 Task: Explore Airbnb accommodation in Tacuarembó, Uruguay from 10th December, 2023 to 16th December, 2023 for 4 adults.4 bedrooms having 4 beds and 4 bathrooms. Property type can be flat. Amenities needed are: wifi, TV, free parkinig on premises, gym, breakfast. Look for 3 properties as per requirement.
Action: Mouse moved to (502, 74)
Screenshot: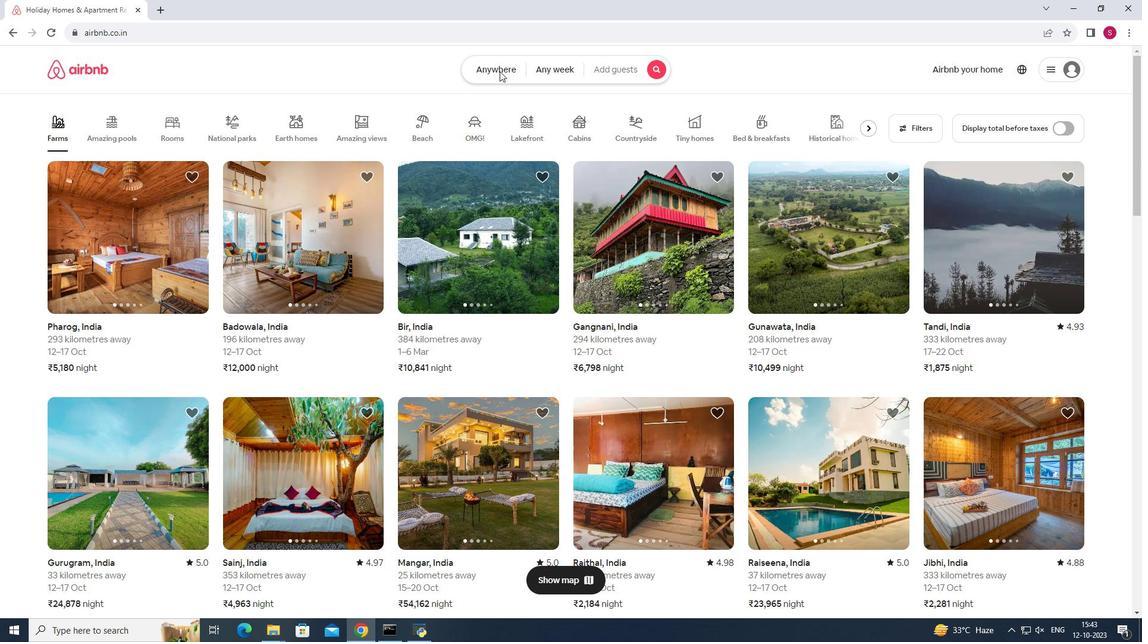 
Action: Mouse pressed left at (502, 74)
Screenshot: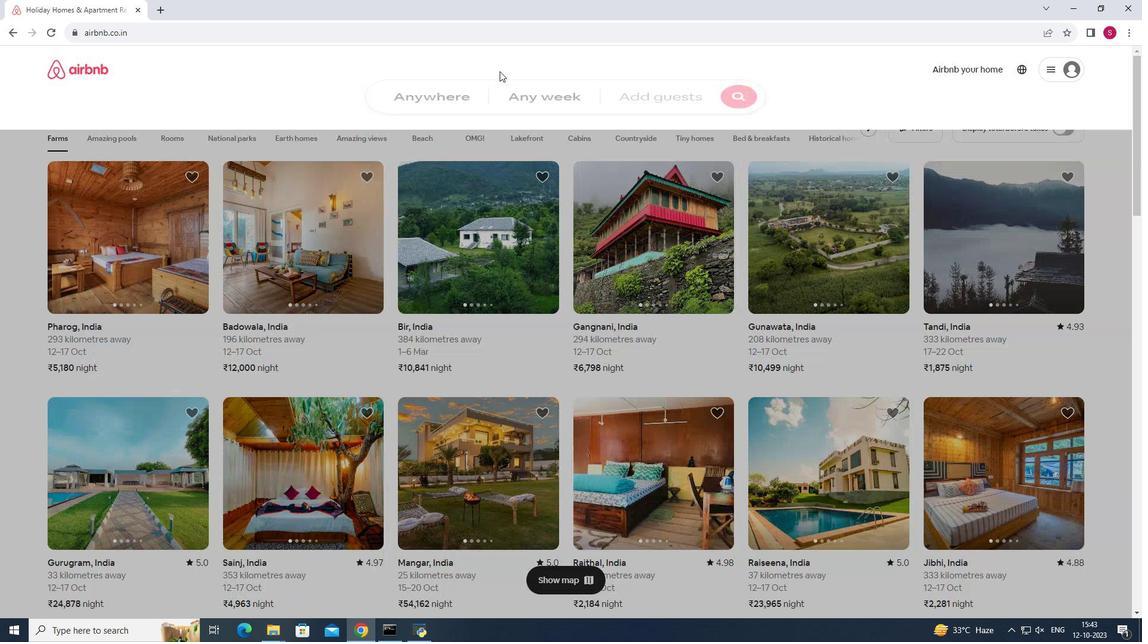 
Action: Mouse moved to (434, 114)
Screenshot: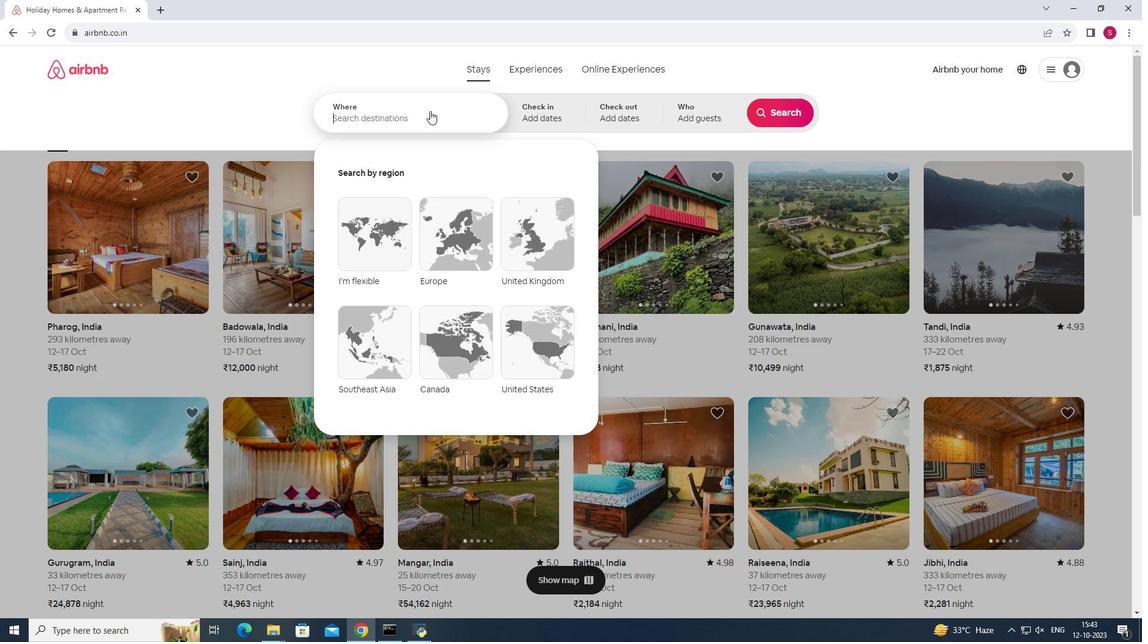 
Action: Mouse pressed left at (434, 114)
Screenshot: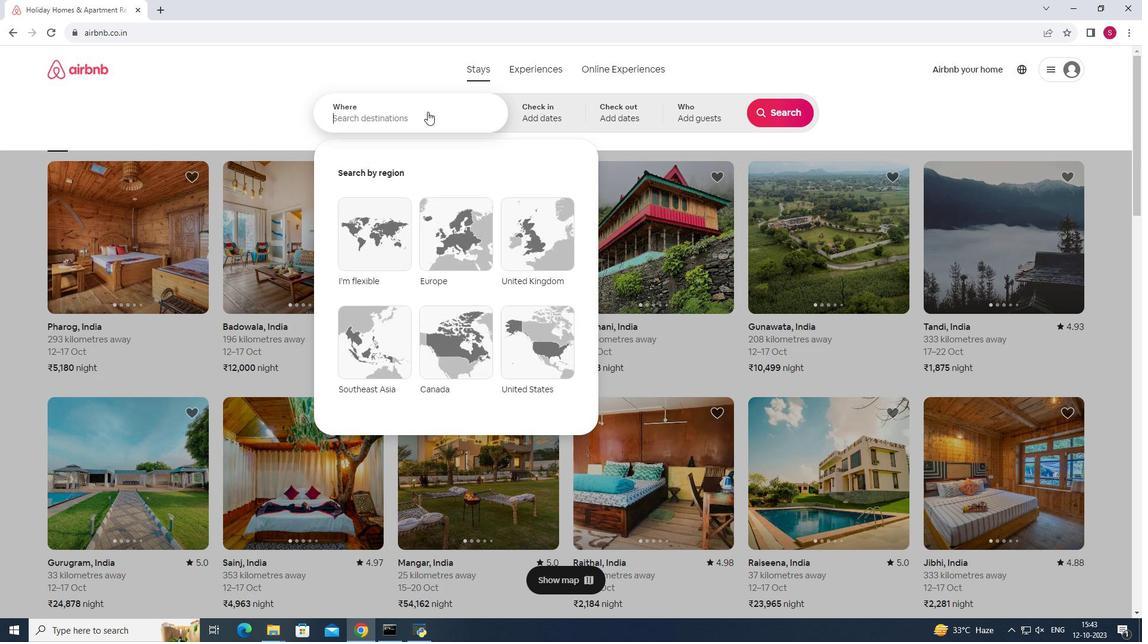 
Action: Mouse moved to (430, 117)
Screenshot: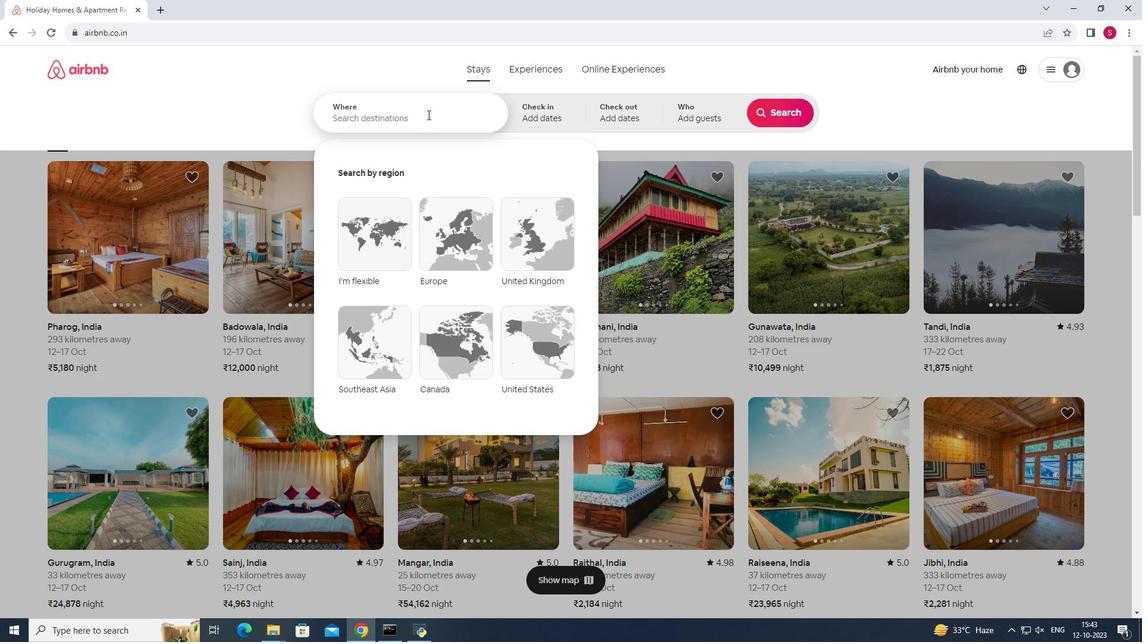 
Action: Key pressed <Key.shift><Key.shift><Key.shift><Key.shift><Key.shift><Key.shift><Key.shift><Key.shift><Key.shift><Key.shift><Key.shift><Key.shift><Key.shift><Key.shift><Key.shift><Key.shift><Key.shift><Key.shift><Key.shift><Key.shift><Key.shift><Key.shift><Key.shift><Key.shift><Key.shift><Key.shift><Key.shift><Key.shift><Key.shift><Key.shift><Key.shift><Key.shift><Key.shift><Key.shift><Key.shift>Tacuarembo
Screenshot: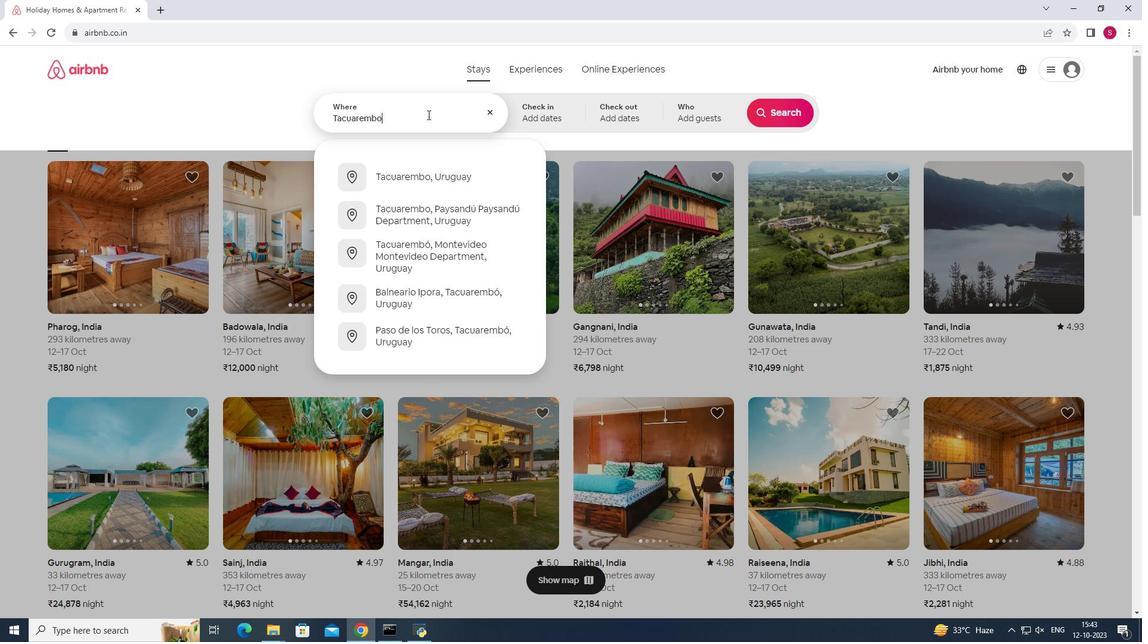 
Action: Mouse moved to (440, 184)
Screenshot: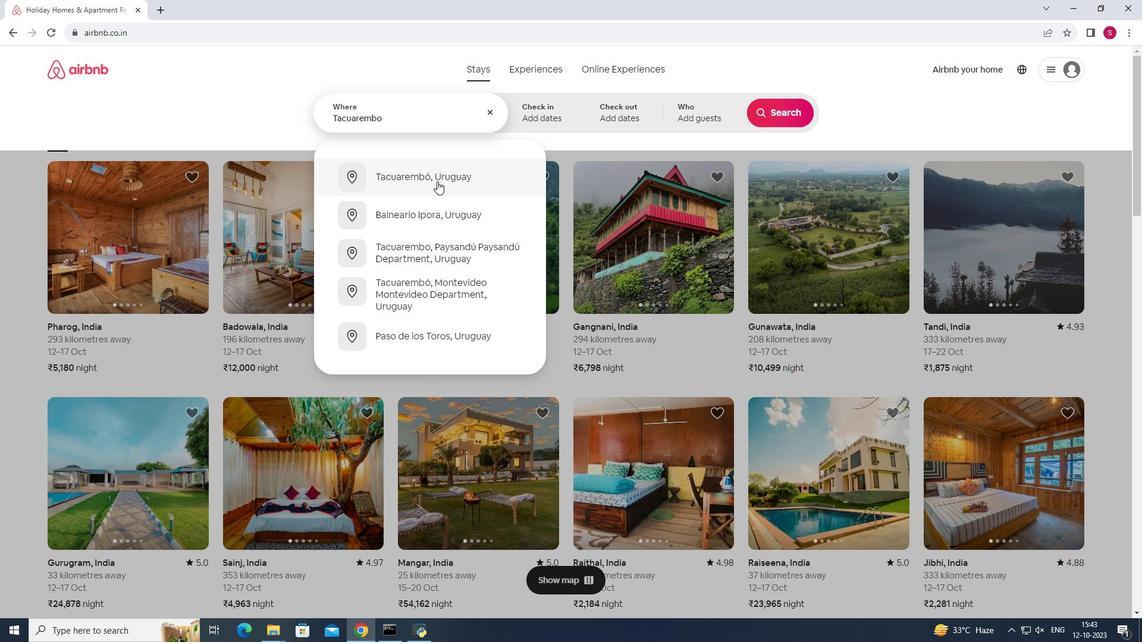 
Action: Mouse pressed left at (440, 184)
Screenshot: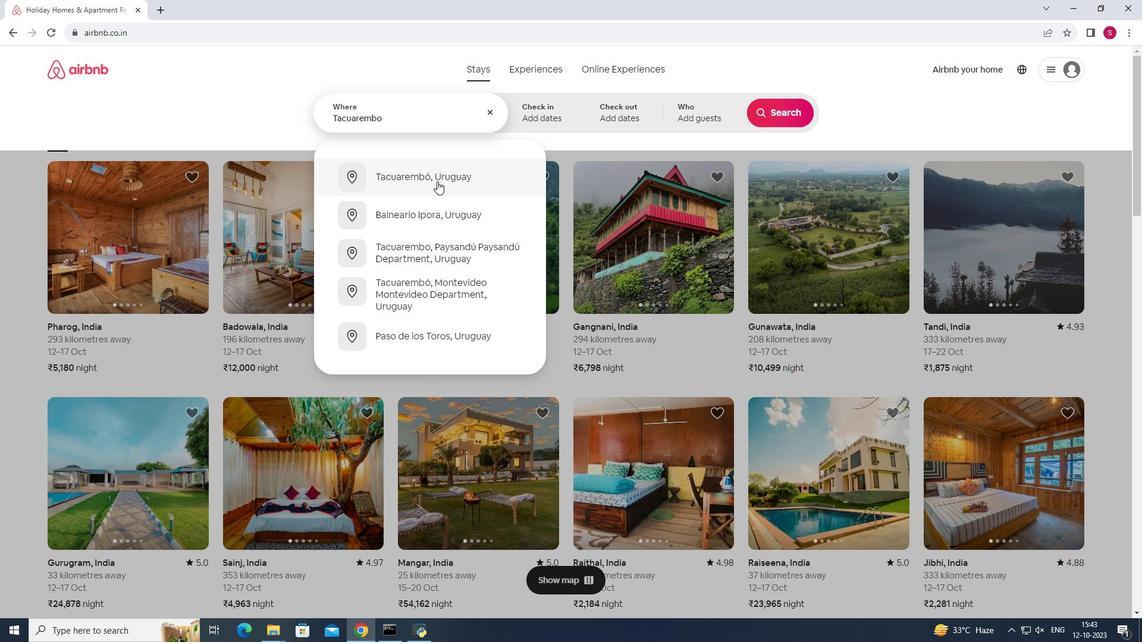 
Action: Mouse moved to (780, 208)
Screenshot: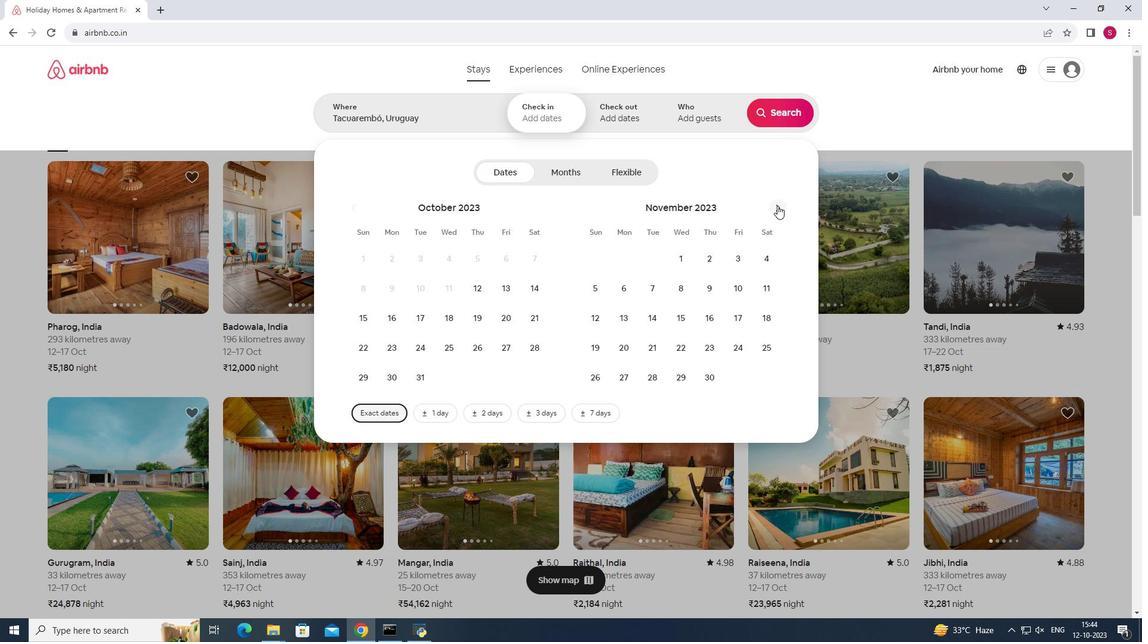
Action: Mouse pressed left at (780, 208)
Screenshot: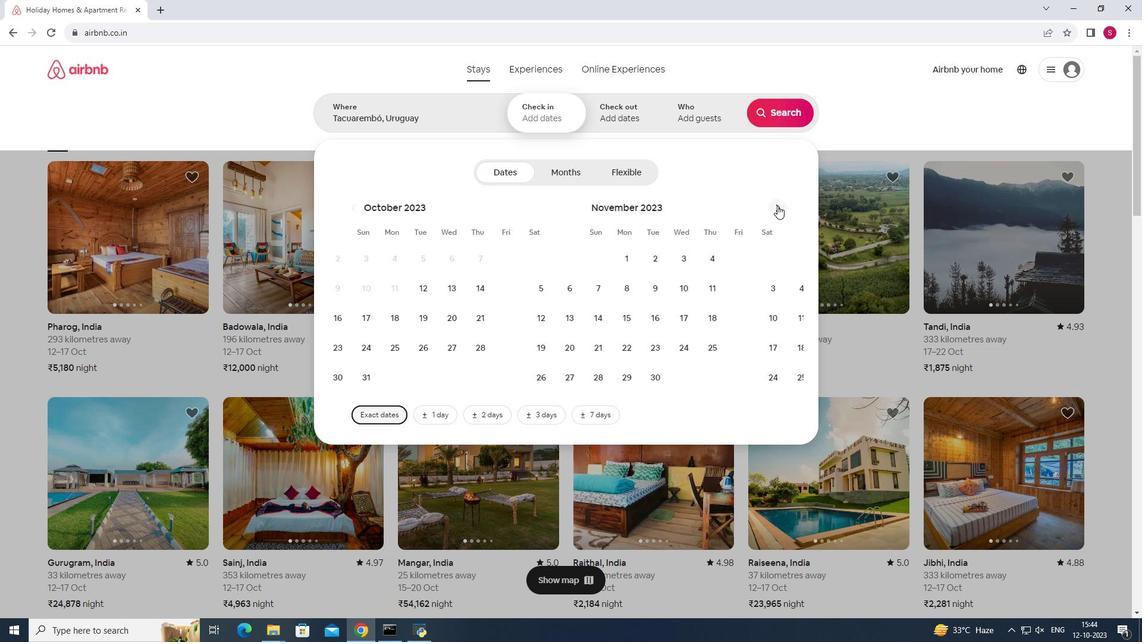 
Action: Mouse moved to (598, 326)
Screenshot: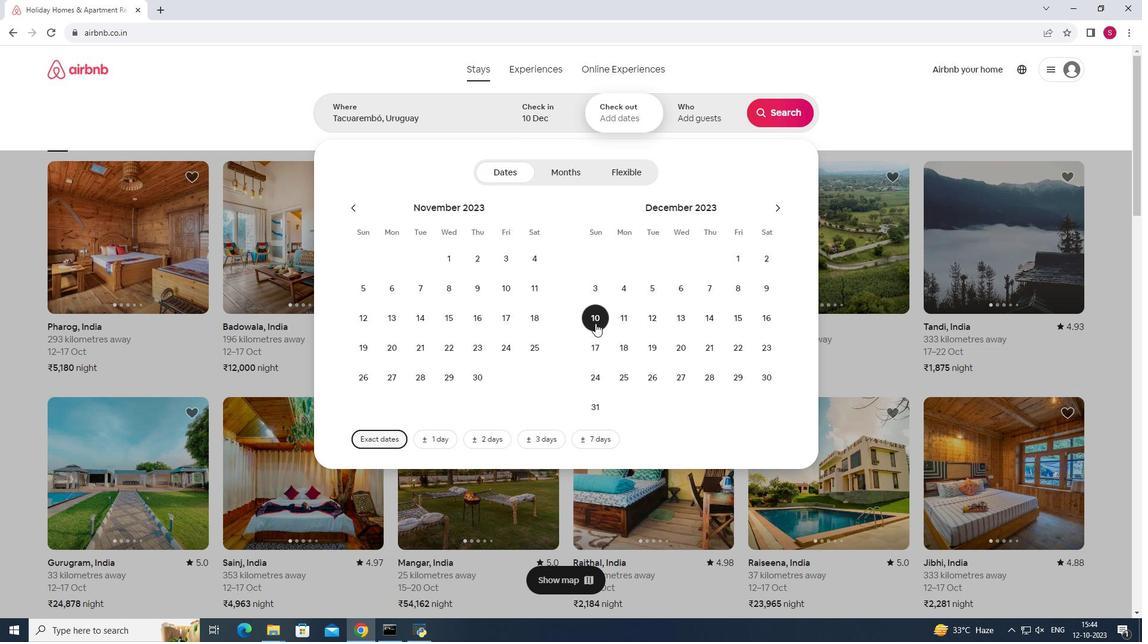 
Action: Mouse pressed left at (598, 326)
Screenshot: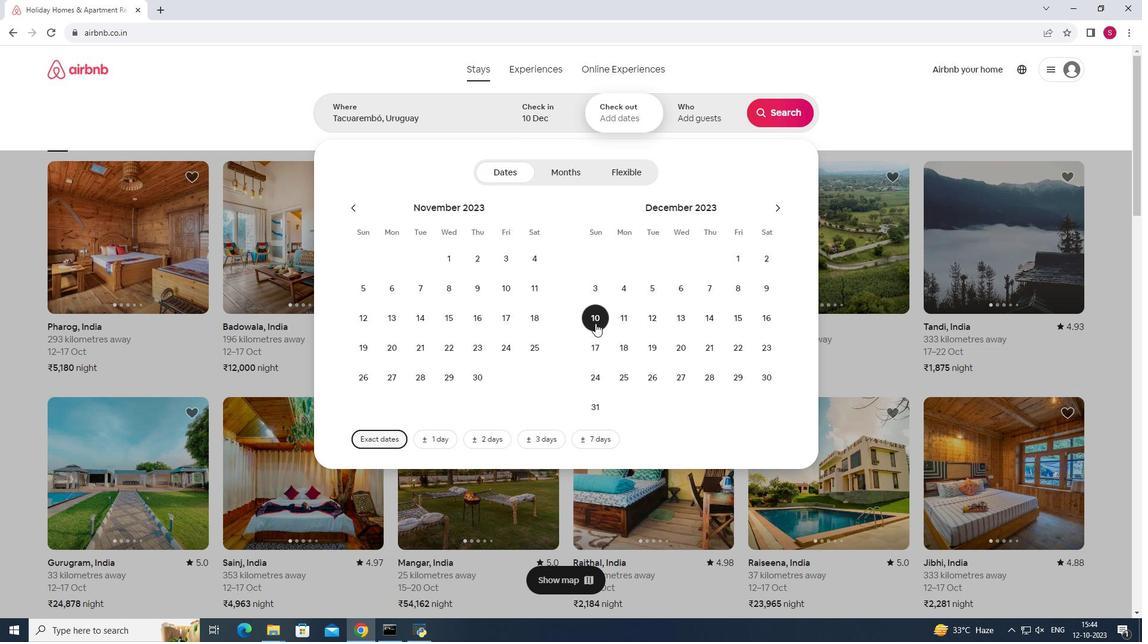 
Action: Mouse moved to (771, 318)
Screenshot: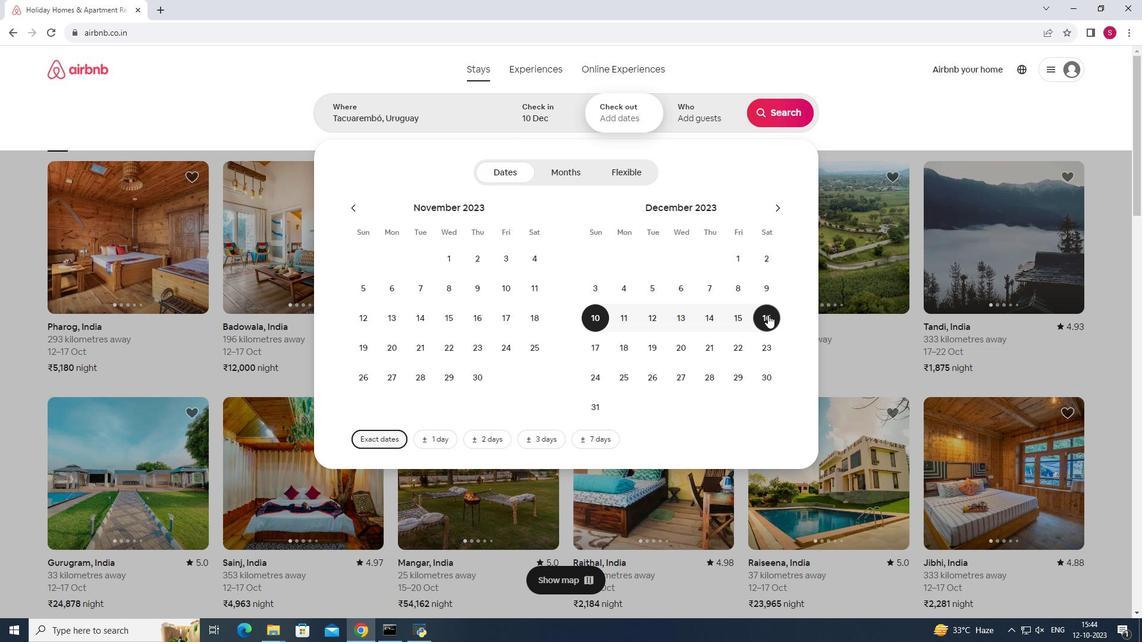 
Action: Mouse pressed left at (771, 318)
Screenshot: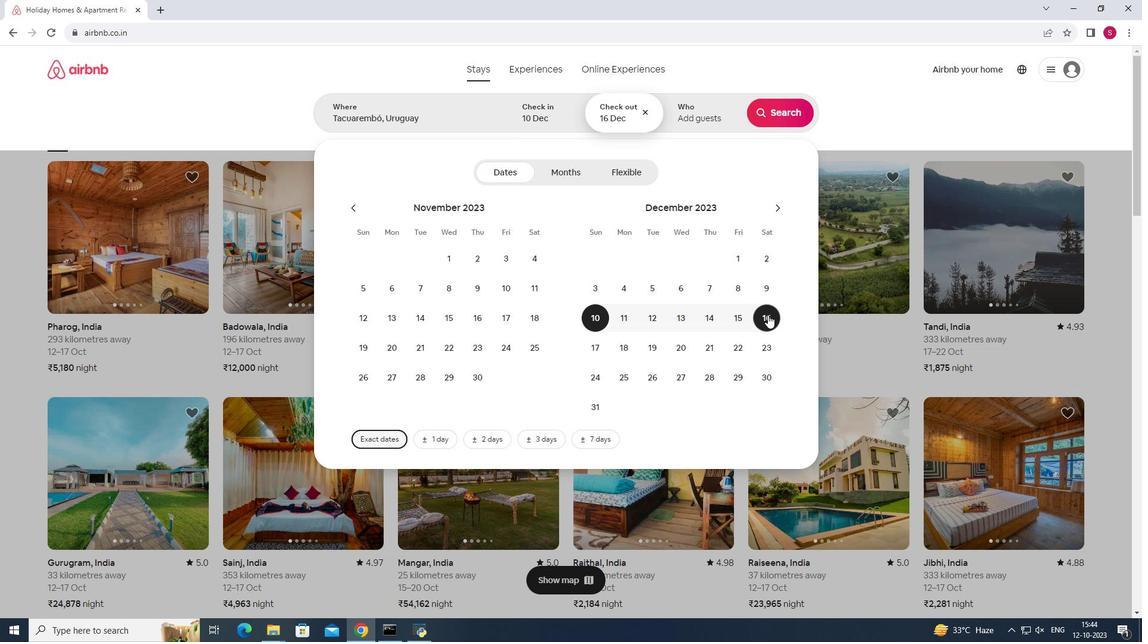 
Action: Mouse moved to (699, 108)
Screenshot: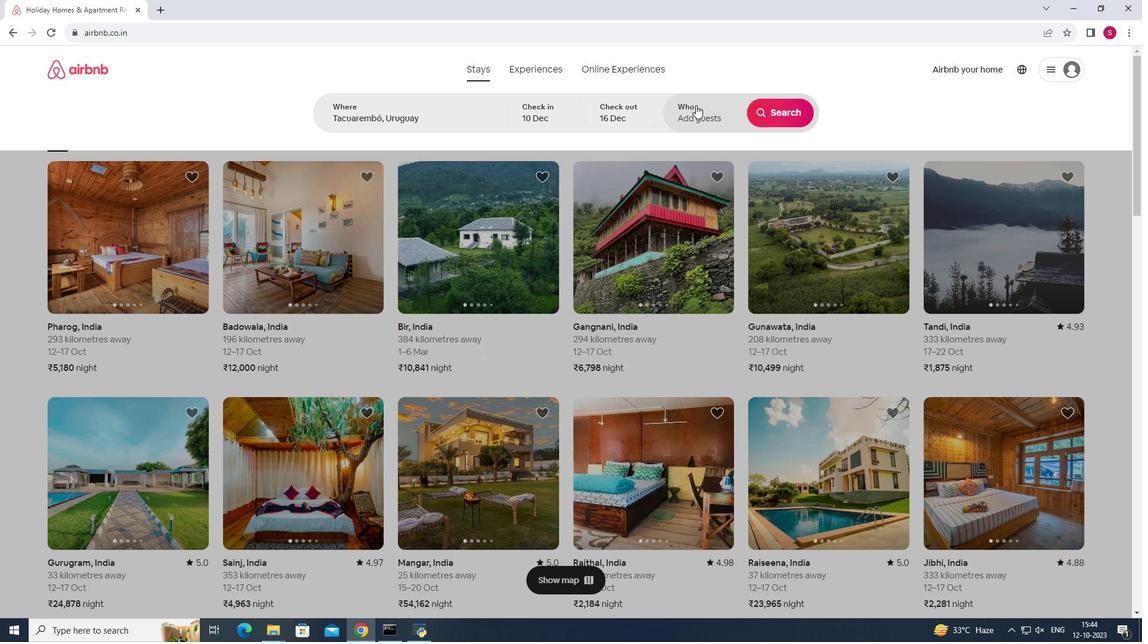 
Action: Mouse pressed left at (699, 108)
Screenshot: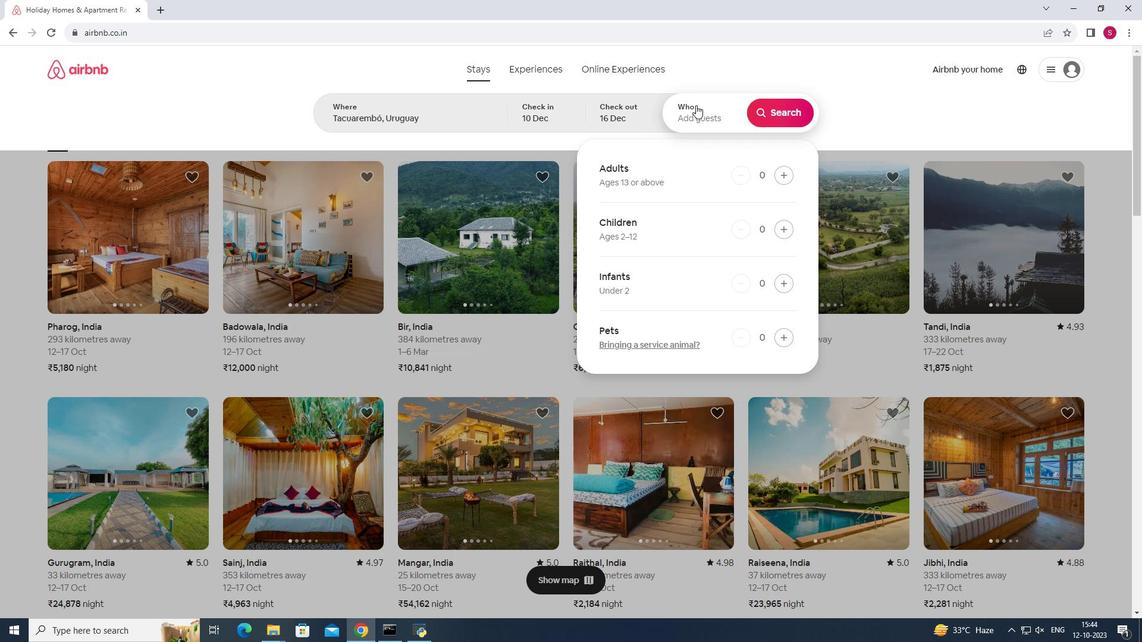 
Action: Mouse moved to (783, 181)
Screenshot: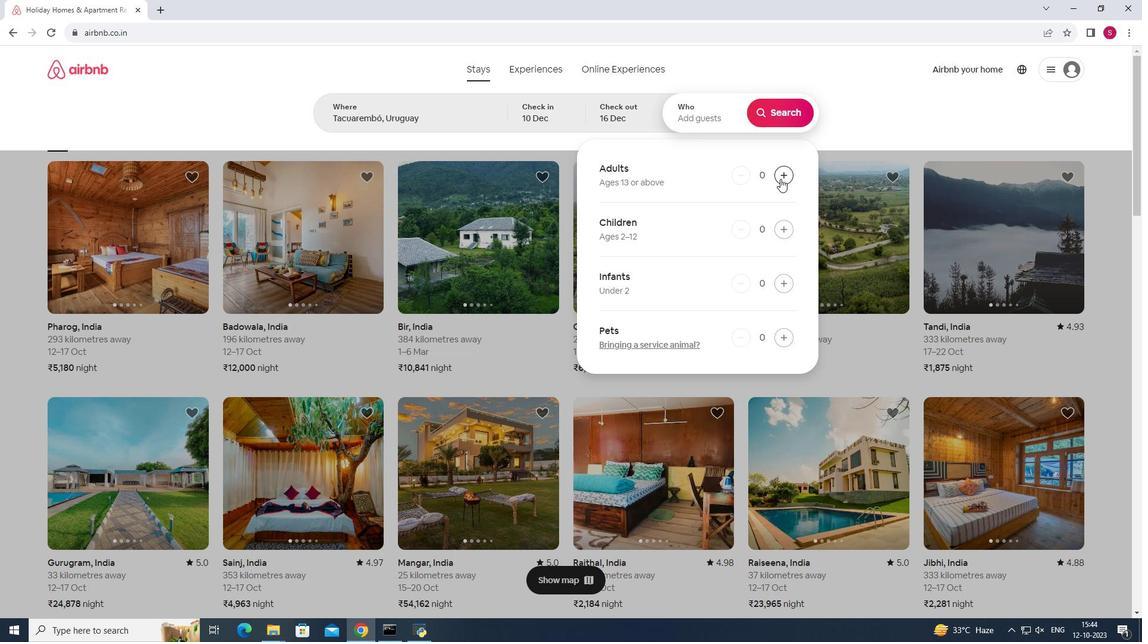 
Action: Mouse pressed left at (783, 181)
Screenshot: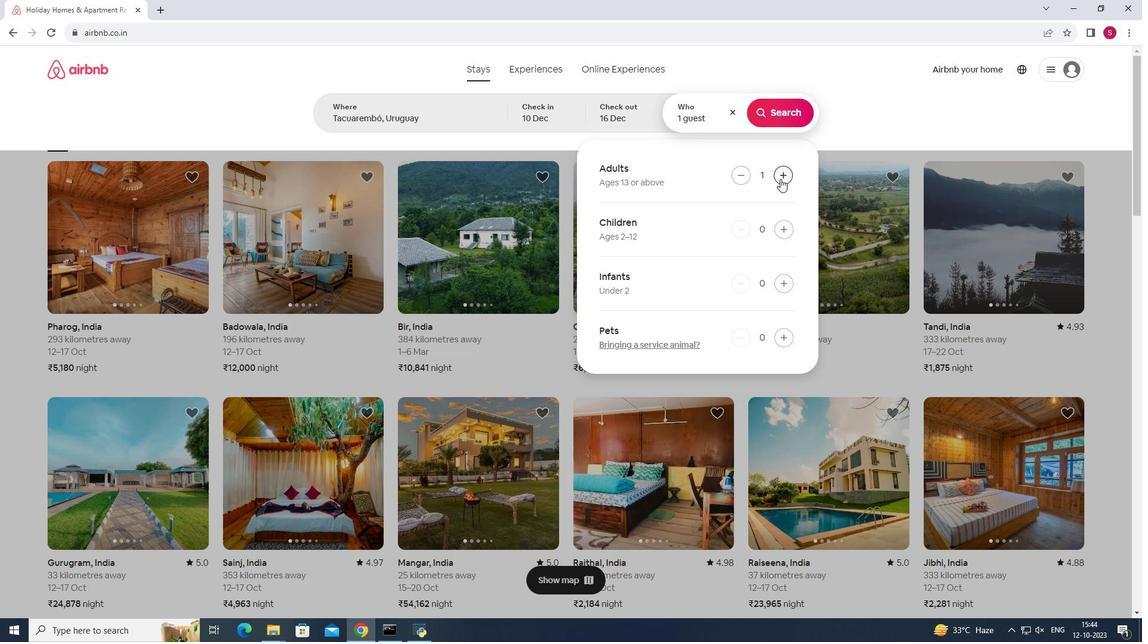 
Action: Mouse moved to (783, 182)
Screenshot: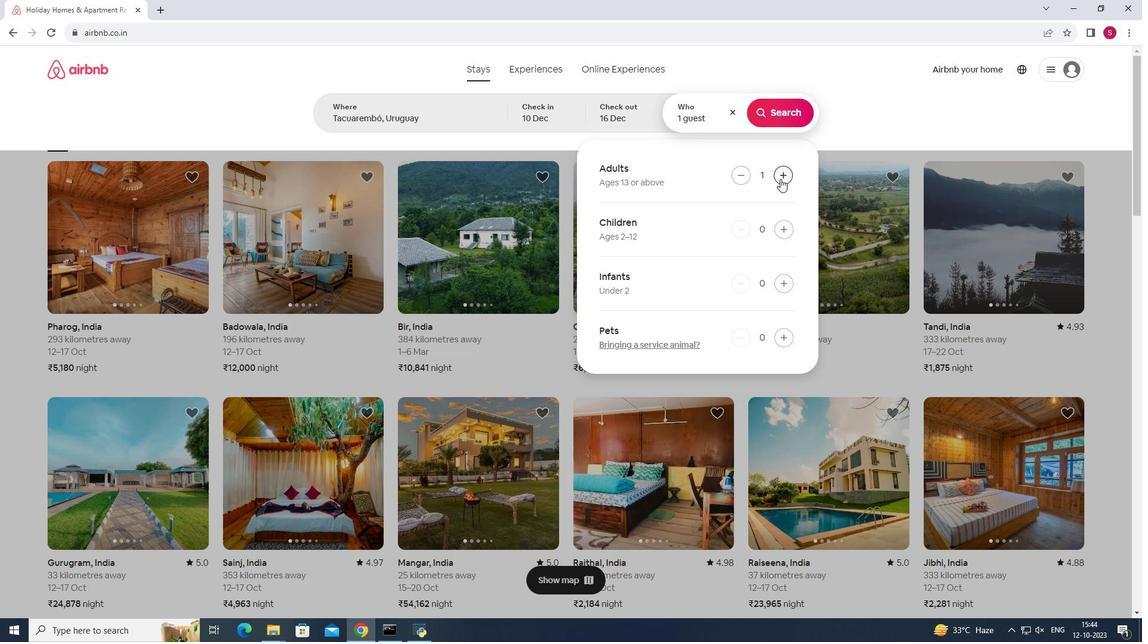 
Action: Mouse pressed left at (783, 182)
Screenshot: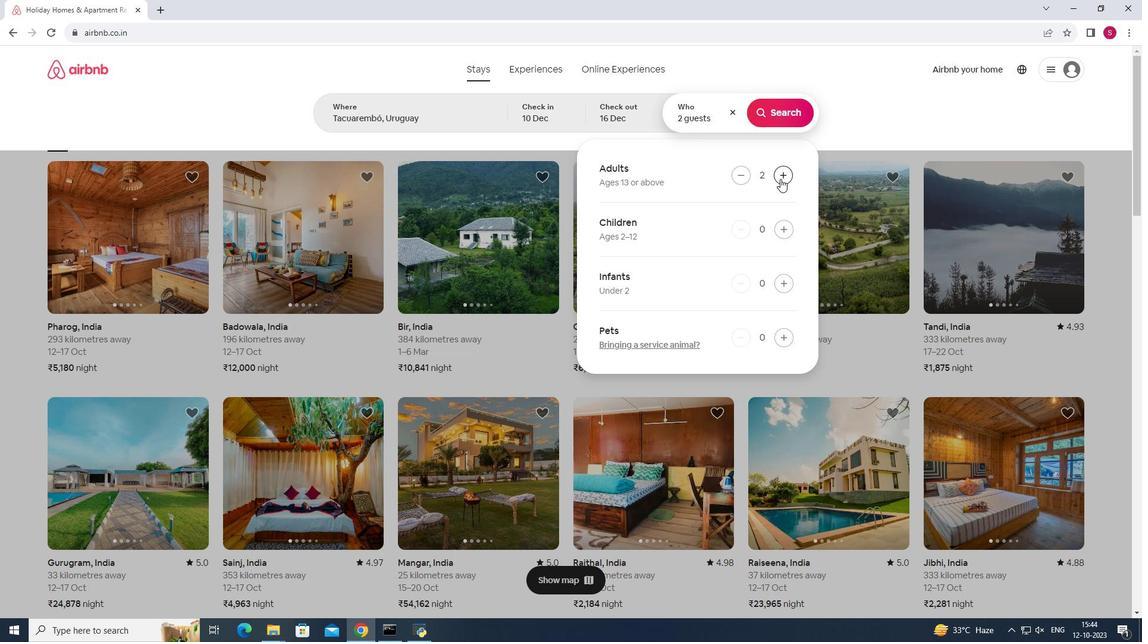 
Action: Mouse pressed left at (783, 182)
Screenshot: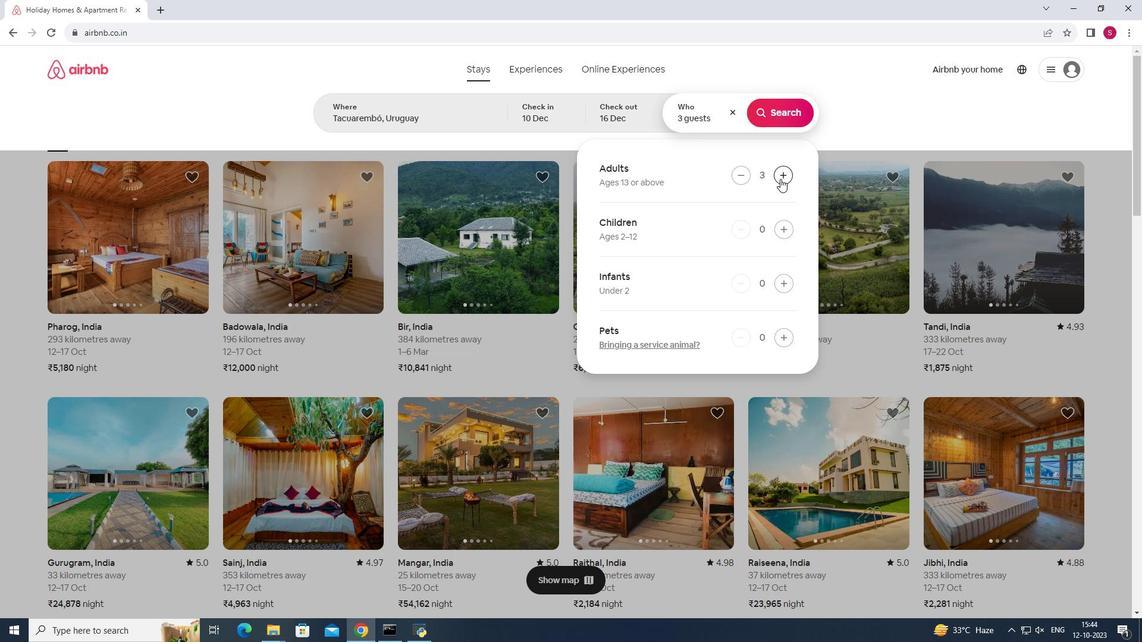 
Action: Mouse pressed left at (783, 182)
Screenshot: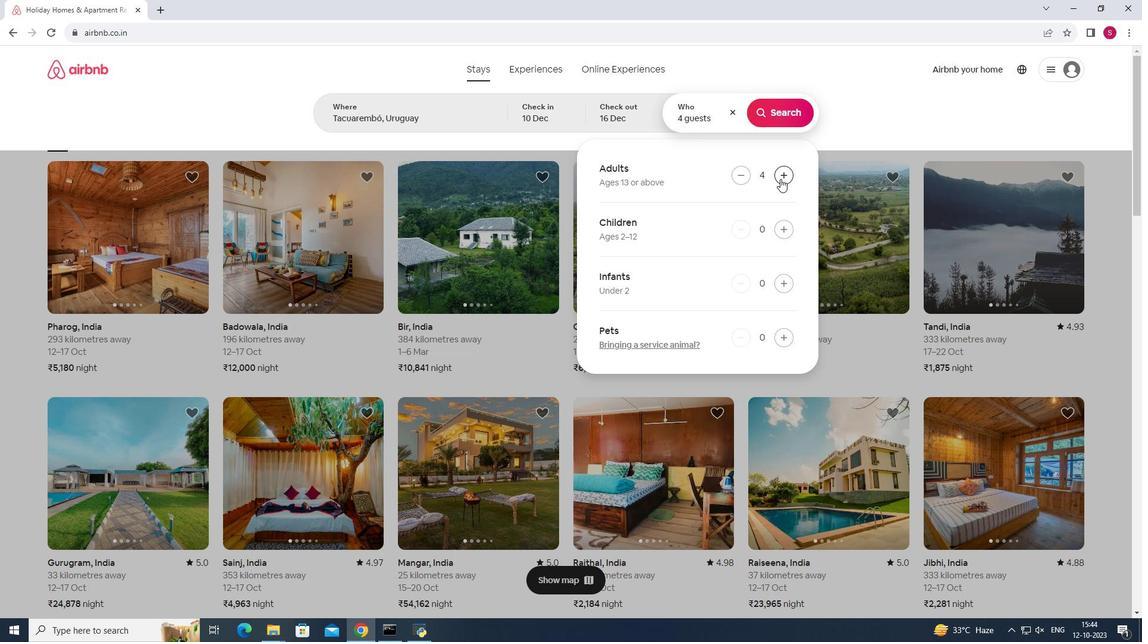 
Action: Mouse moved to (782, 111)
Screenshot: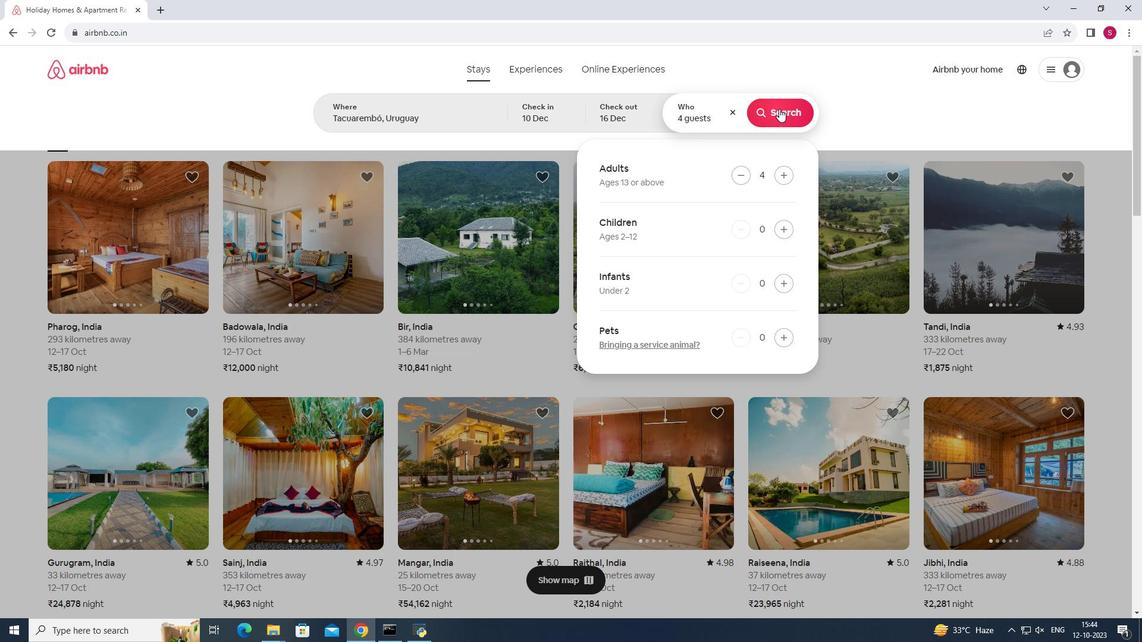 
Action: Mouse pressed left at (782, 111)
Screenshot: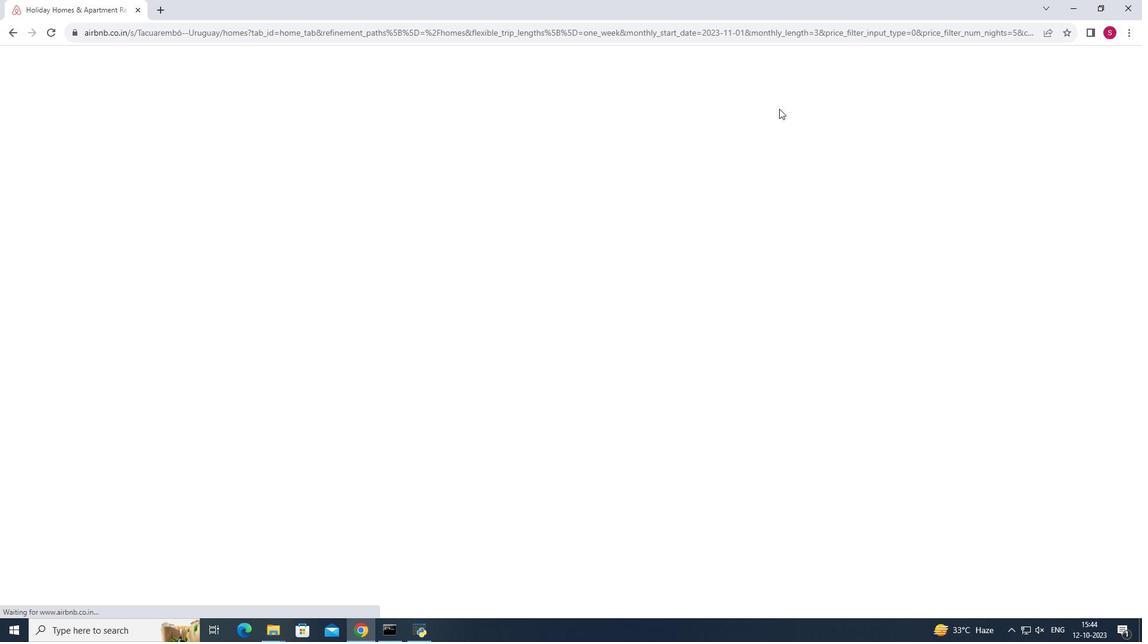 
Action: Mouse moved to (953, 119)
Screenshot: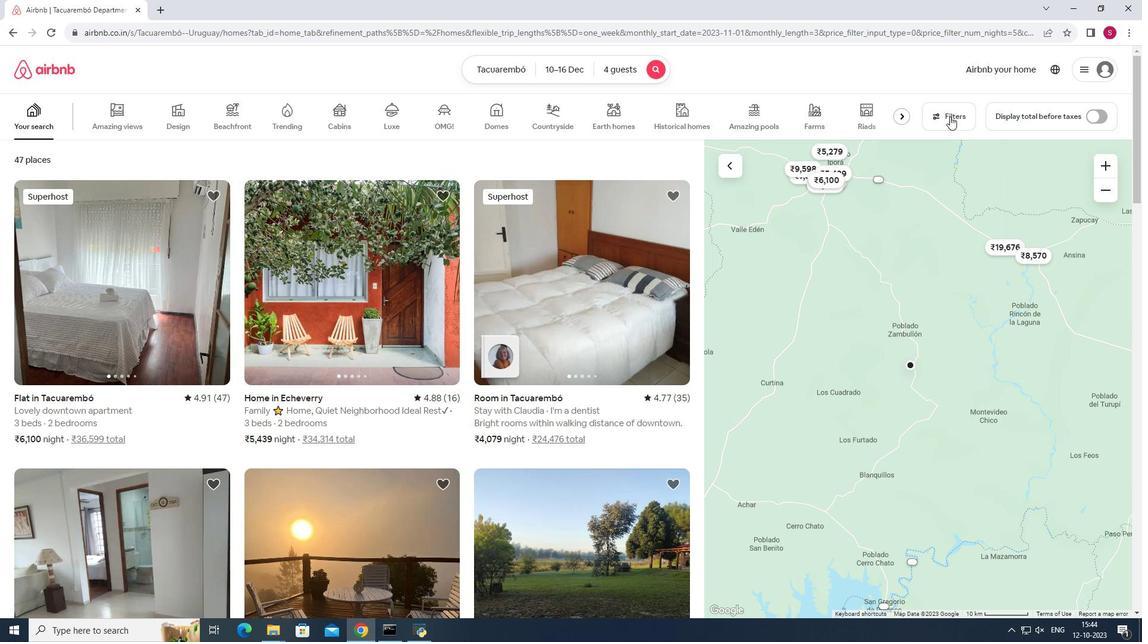 
Action: Mouse pressed left at (953, 119)
Screenshot: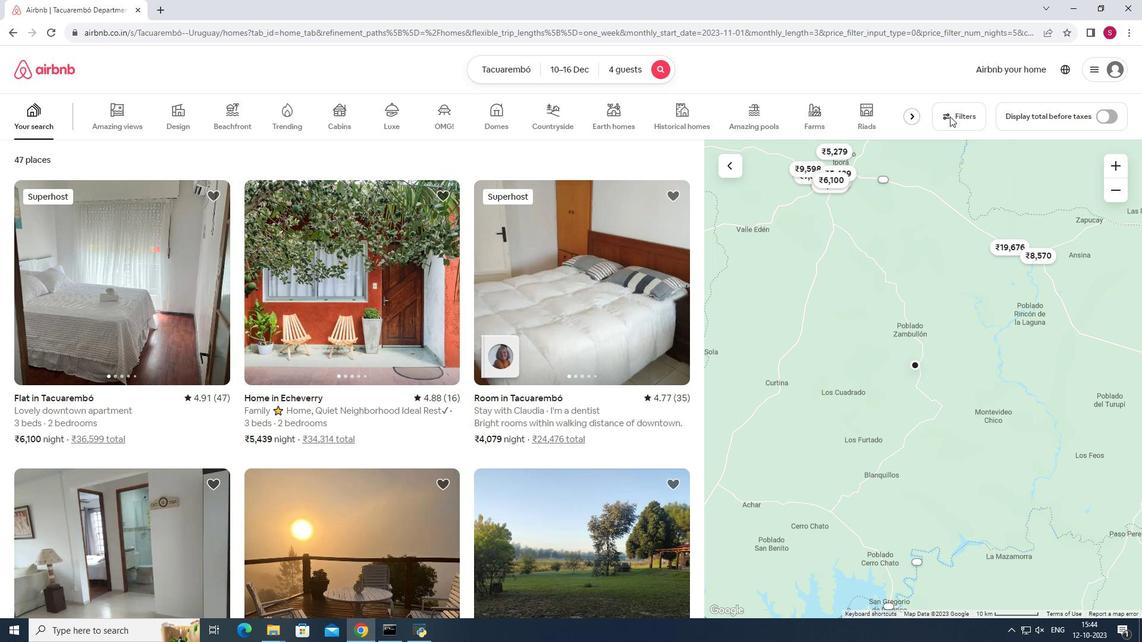 
Action: Mouse moved to (618, 257)
Screenshot: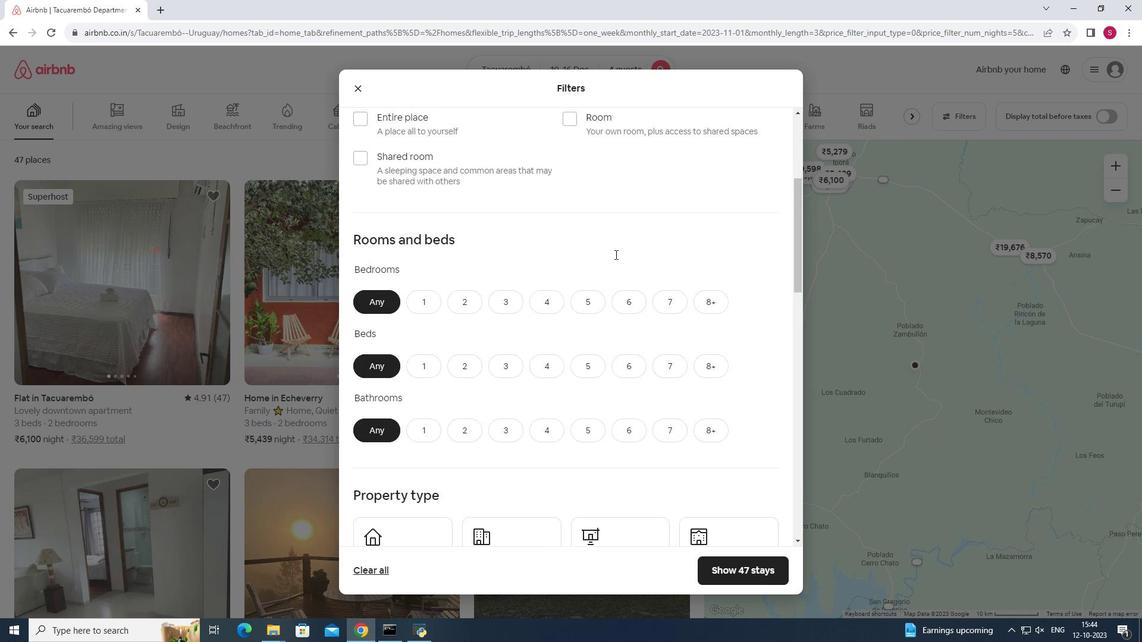 
Action: Mouse scrolled (618, 257) with delta (0, 0)
Screenshot: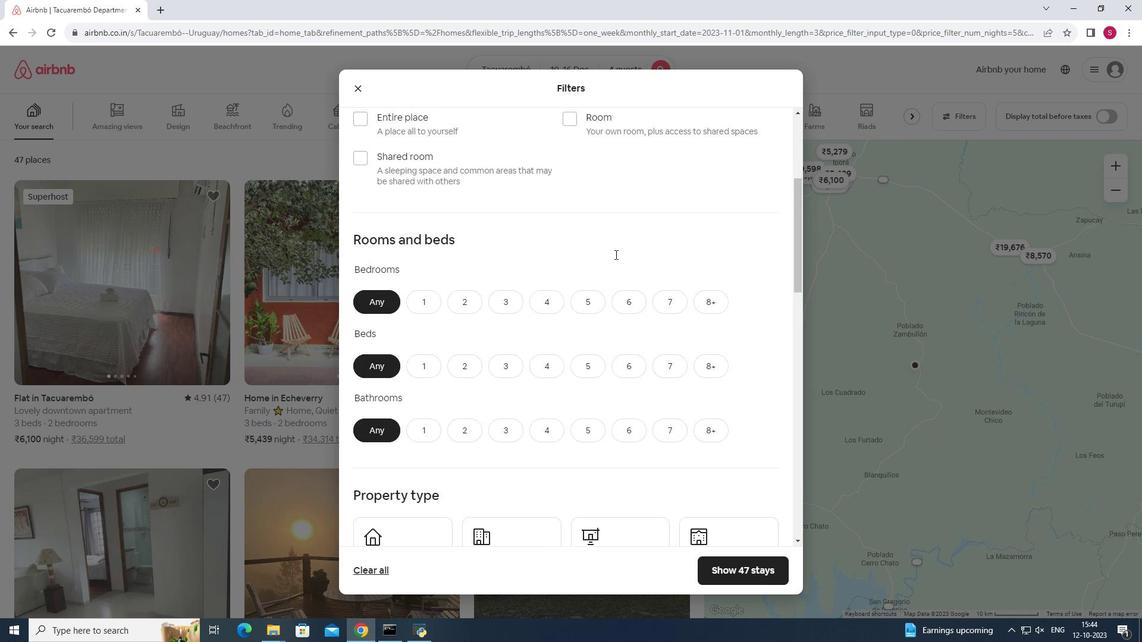 
Action: Mouse scrolled (618, 257) with delta (0, 0)
Screenshot: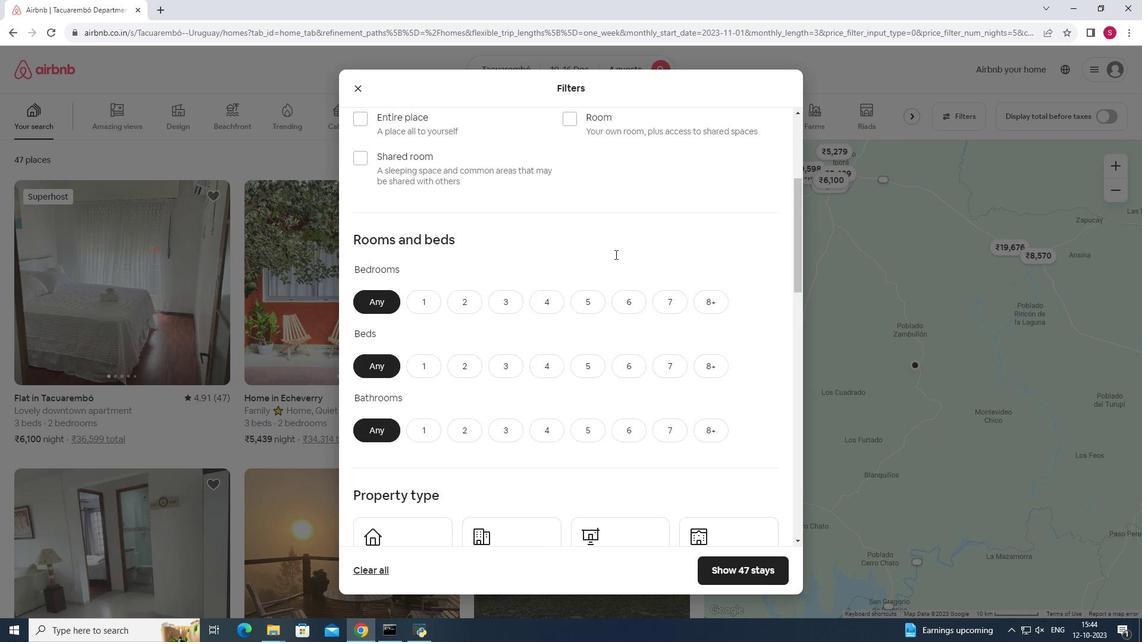 
Action: Mouse scrolled (618, 257) with delta (0, 0)
Screenshot: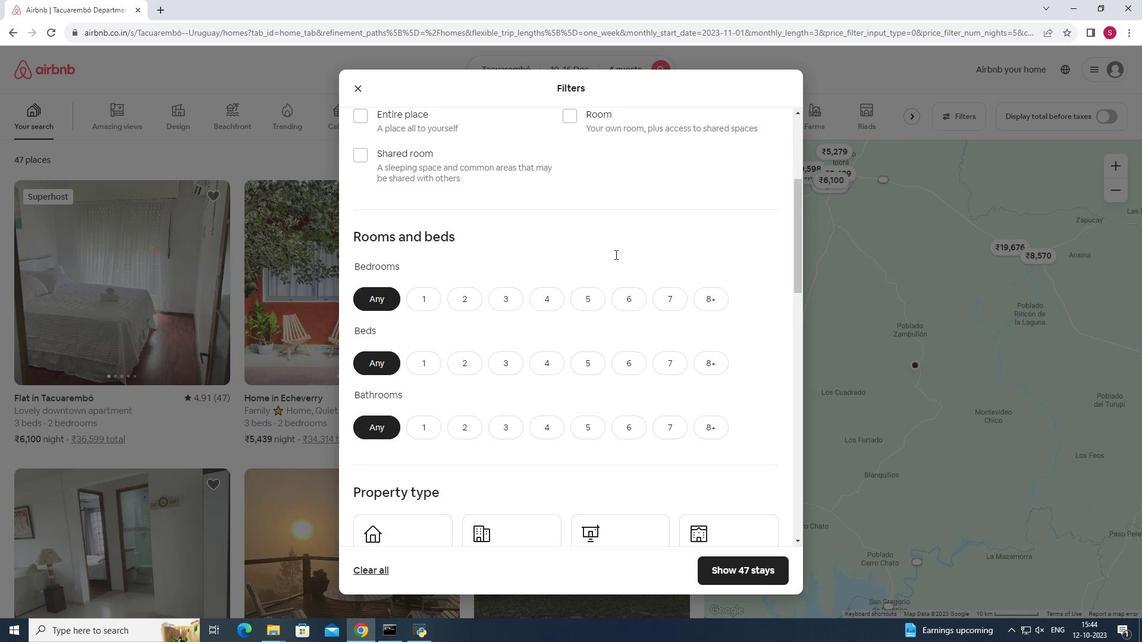 
Action: Mouse scrolled (618, 257) with delta (0, 0)
Screenshot: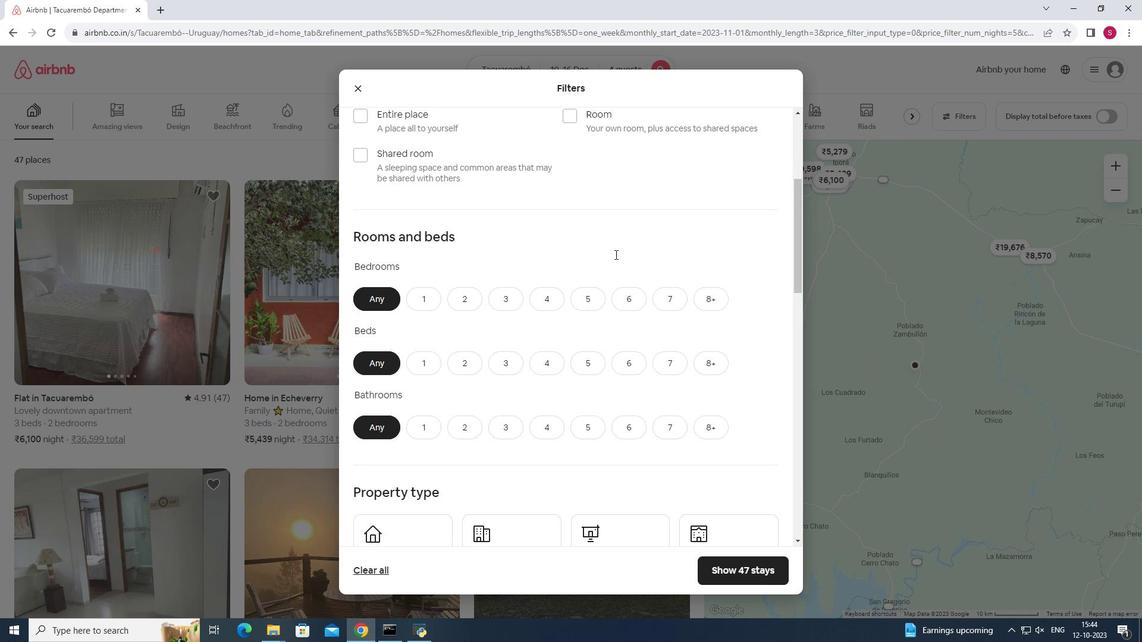 
Action: Mouse moved to (553, 305)
Screenshot: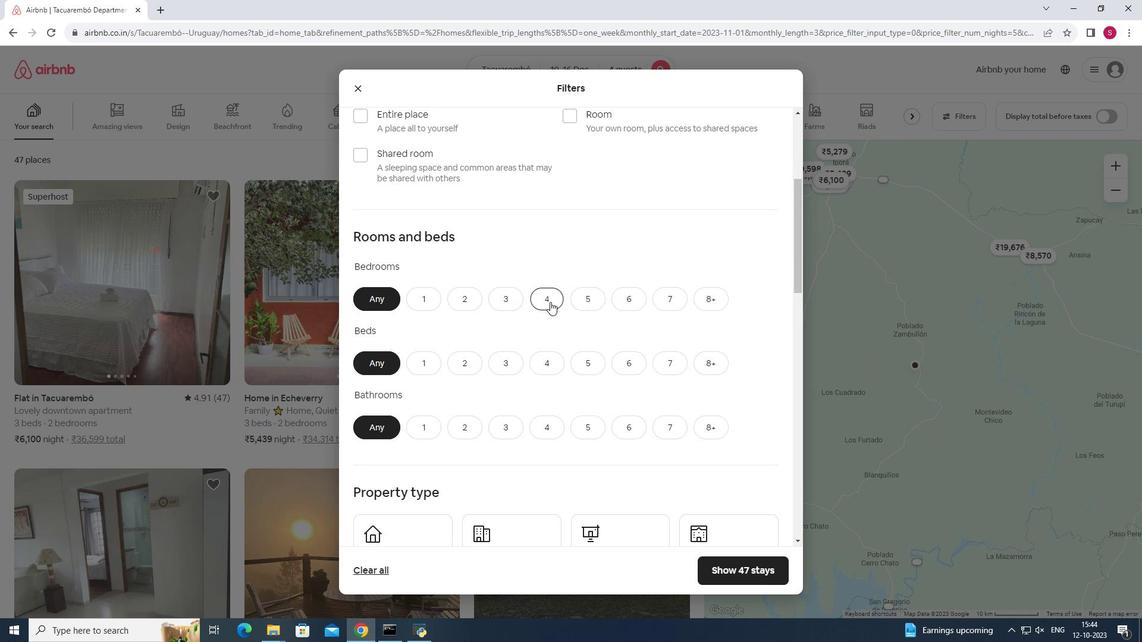 
Action: Mouse pressed left at (553, 305)
Screenshot: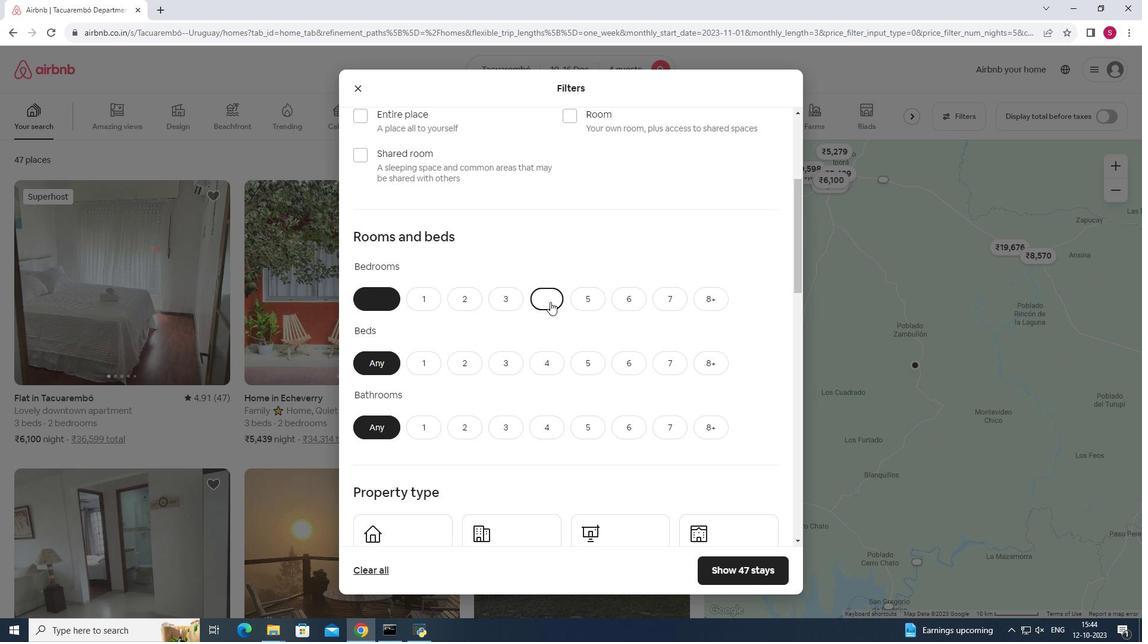 
Action: Mouse moved to (547, 334)
Screenshot: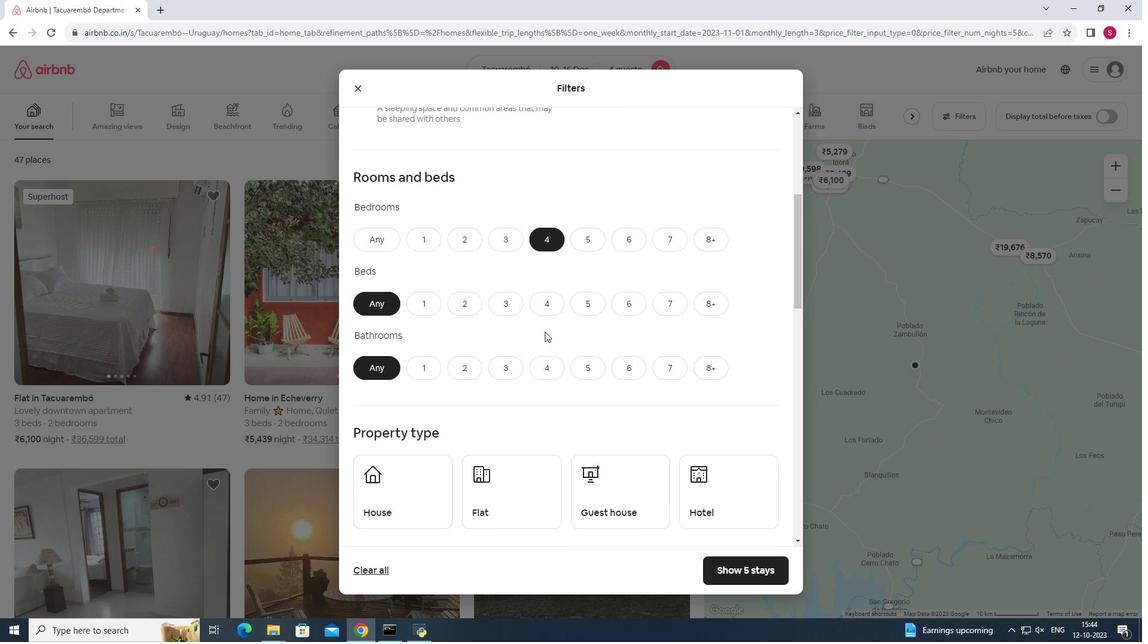 
Action: Mouse scrolled (547, 334) with delta (0, 0)
Screenshot: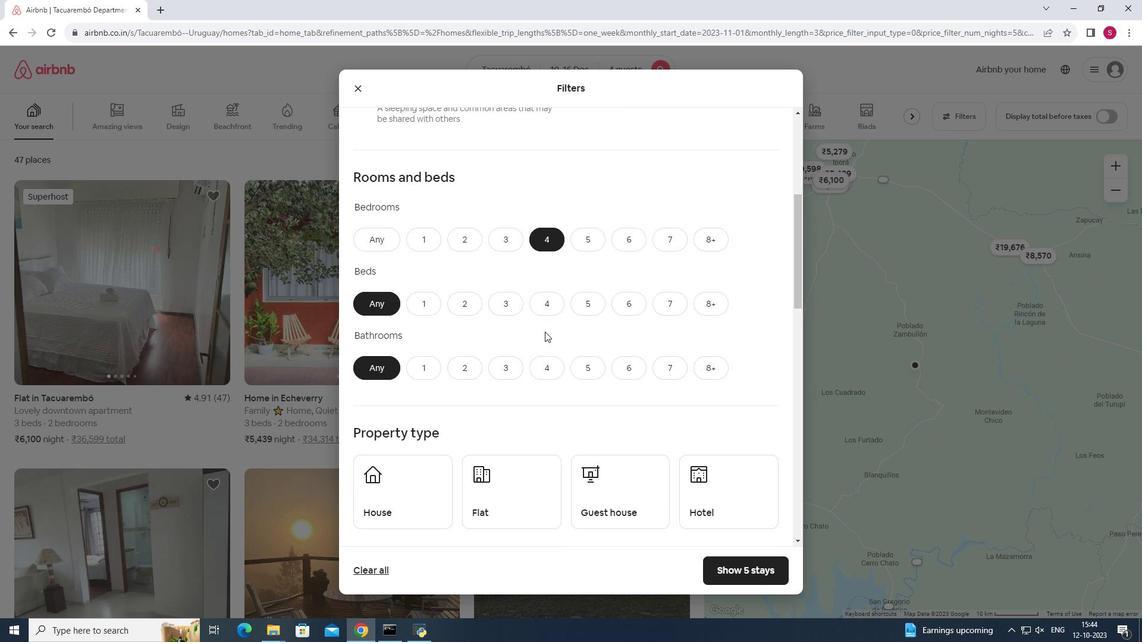 
Action: Mouse moved to (550, 308)
Screenshot: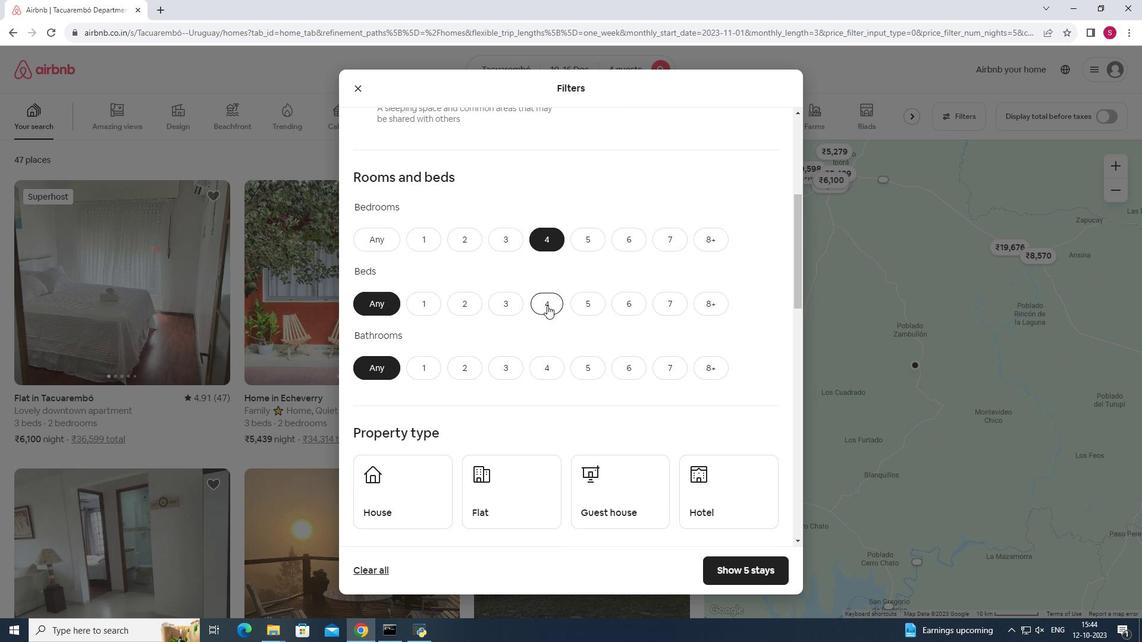 
Action: Mouse pressed left at (550, 308)
Screenshot: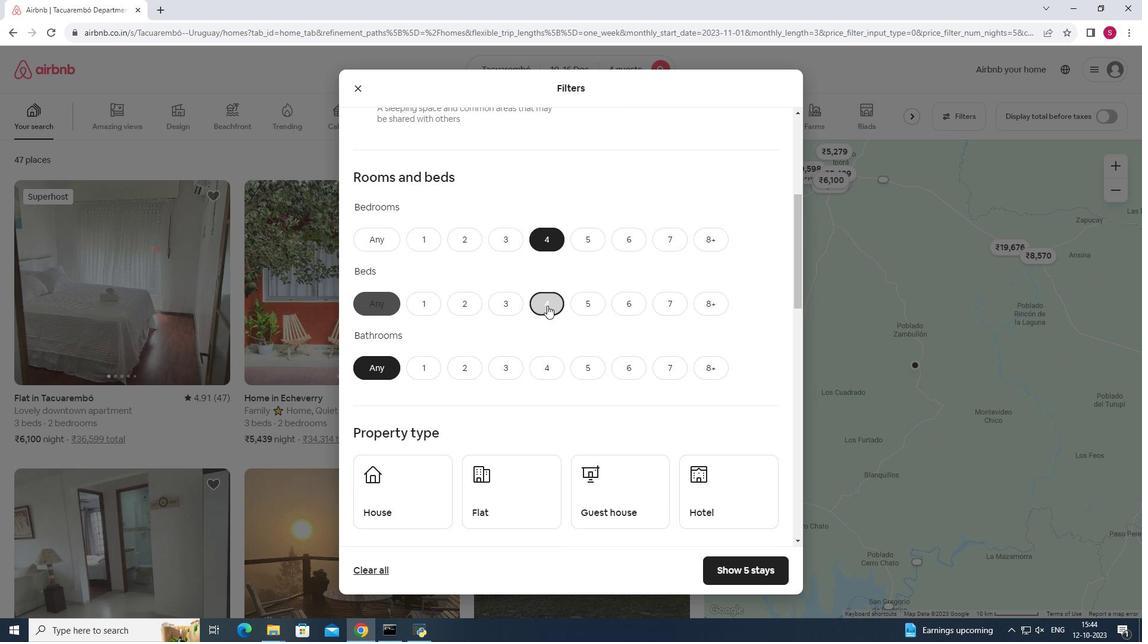 
Action: Mouse moved to (550, 337)
Screenshot: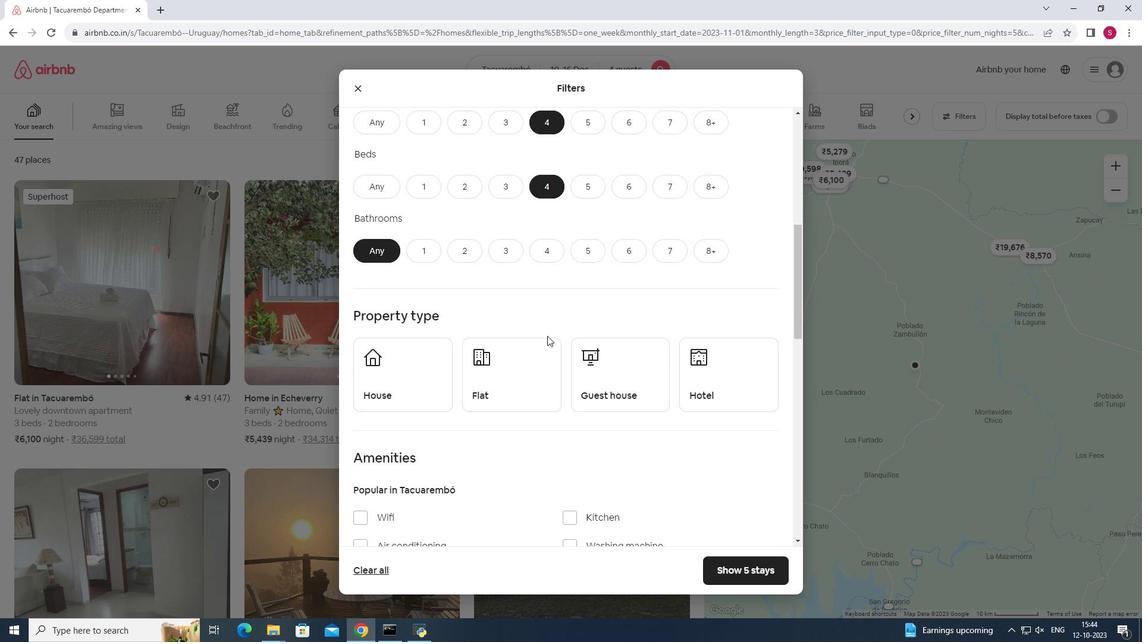 
Action: Mouse scrolled (550, 336) with delta (0, 0)
Screenshot: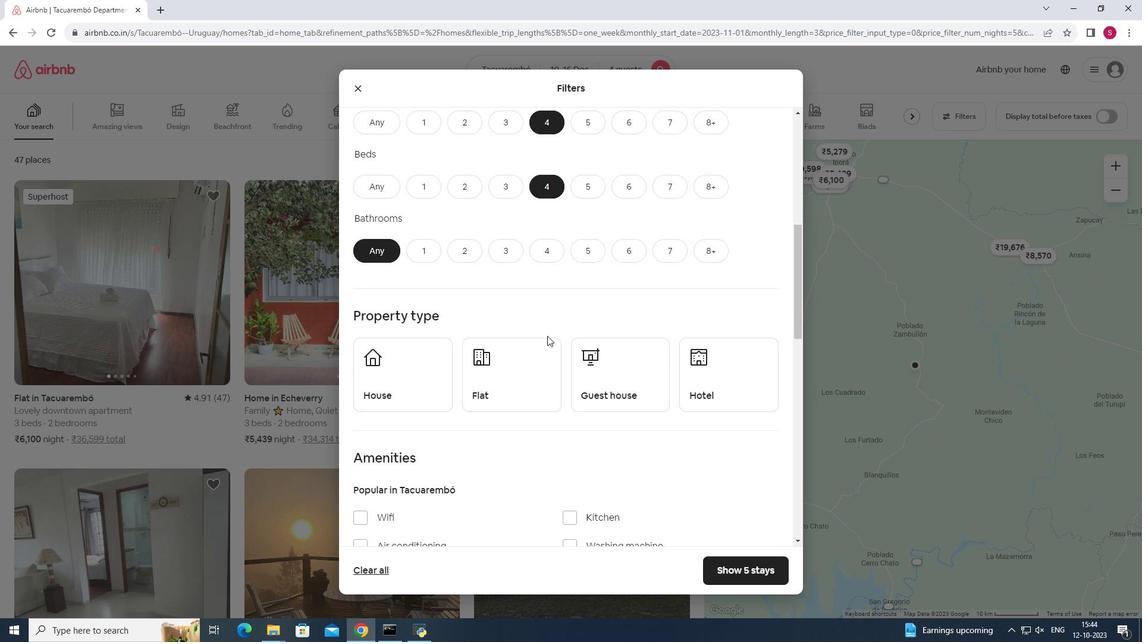
Action: Mouse moved to (550, 339)
Screenshot: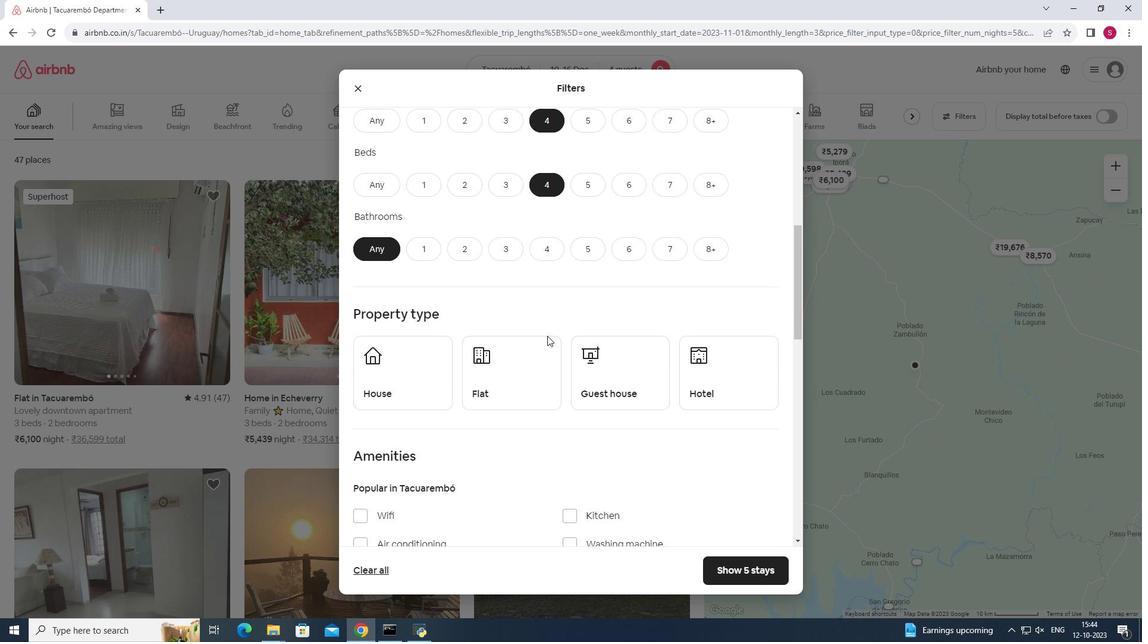 
Action: Mouse scrolled (550, 338) with delta (0, 0)
Screenshot: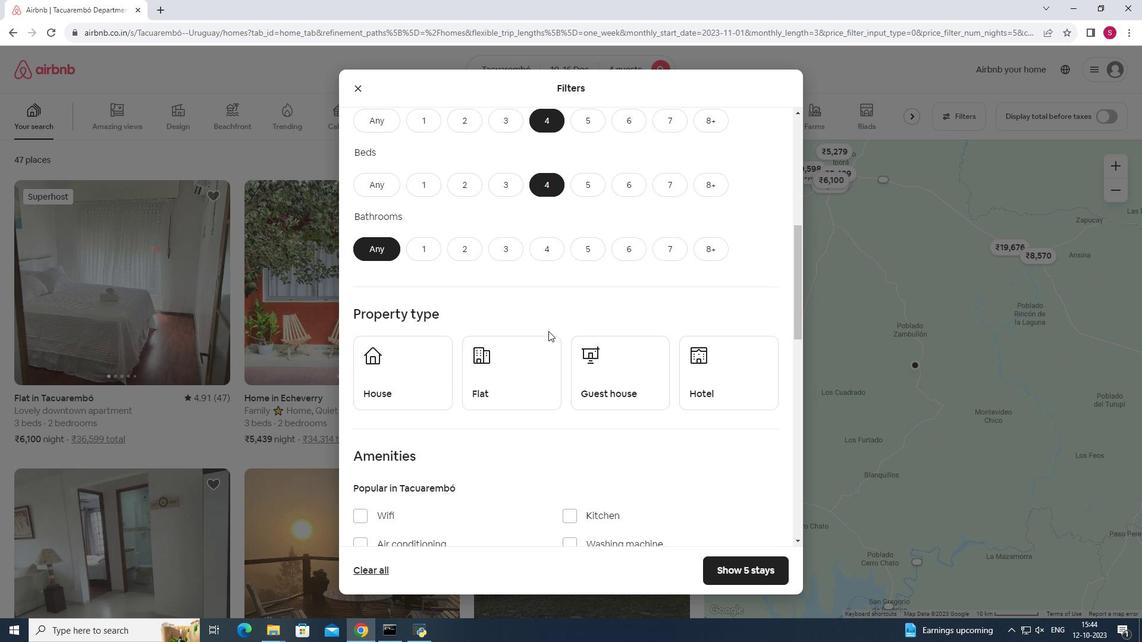 
Action: Mouse moved to (552, 257)
Screenshot: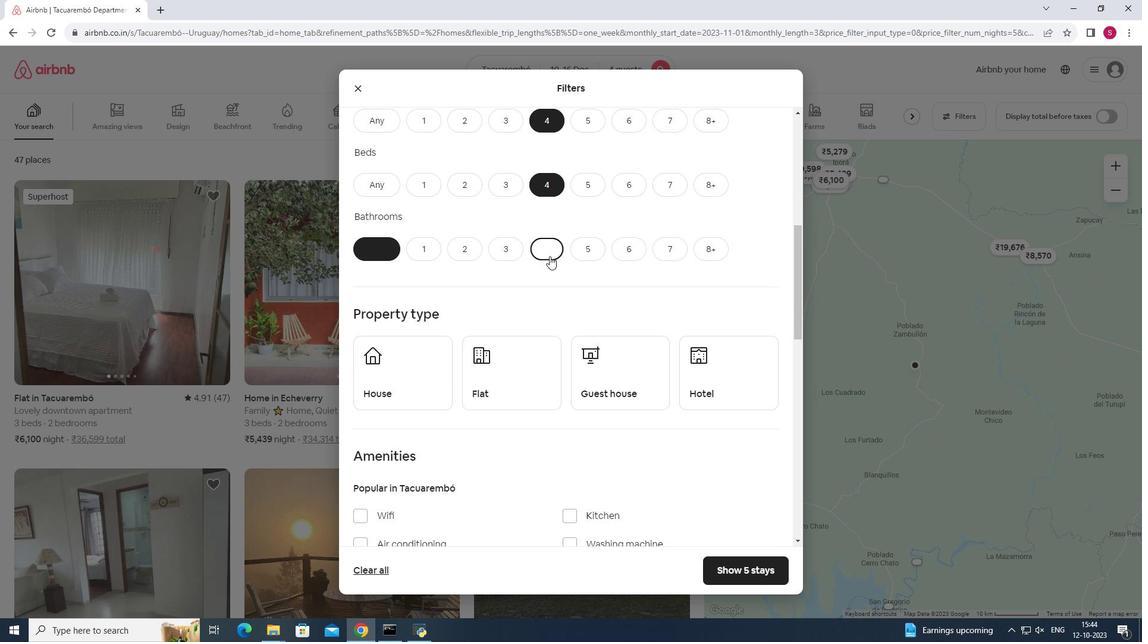 
Action: Mouse pressed left at (552, 257)
Screenshot: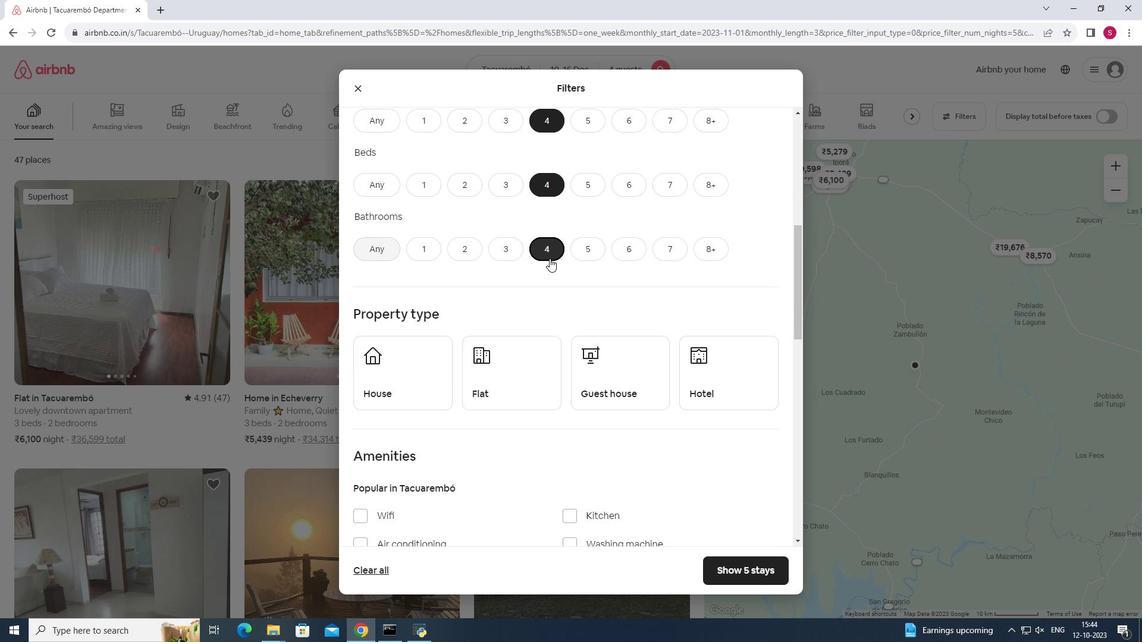 
Action: Mouse moved to (567, 269)
Screenshot: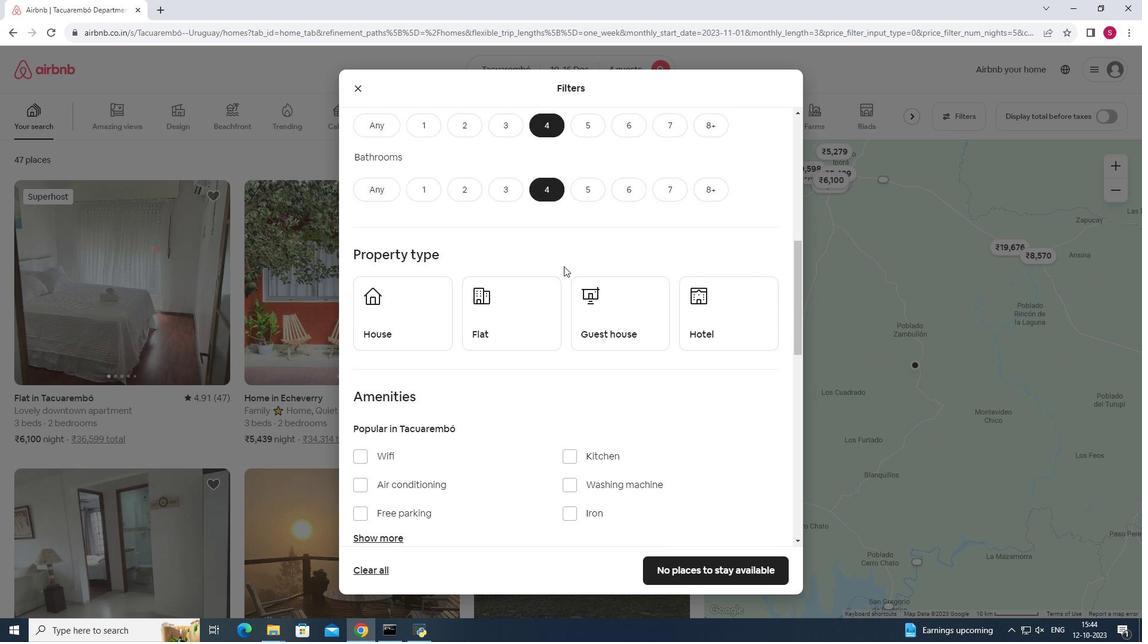 
Action: Mouse scrolled (567, 268) with delta (0, 0)
Screenshot: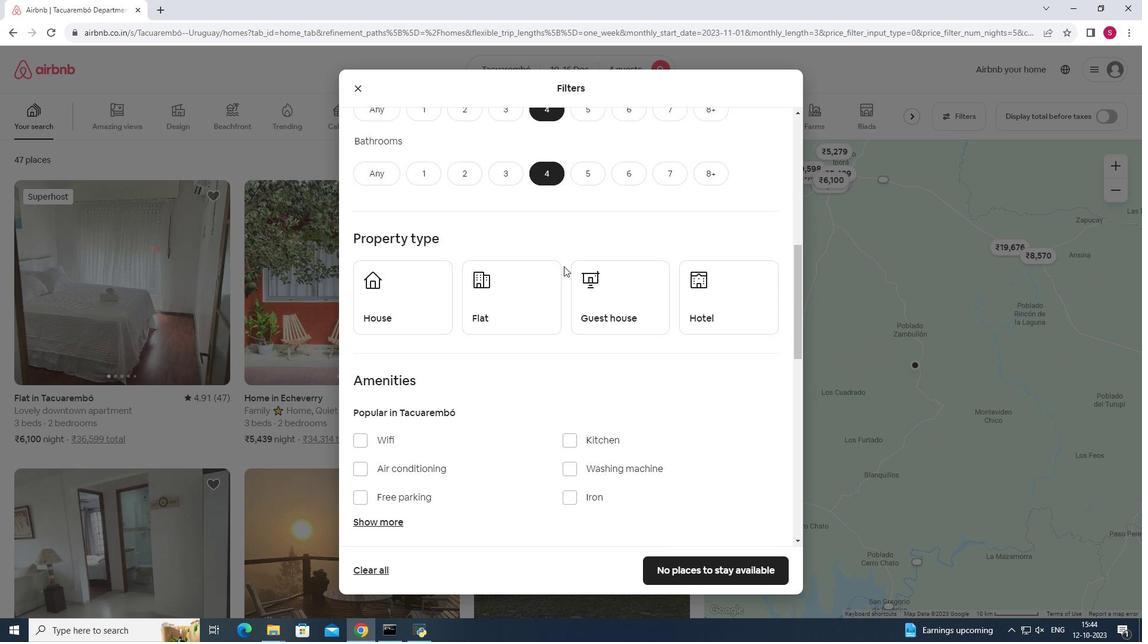 
Action: Mouse scrolled (567, 268) with delta (0, 0)
Screenshot: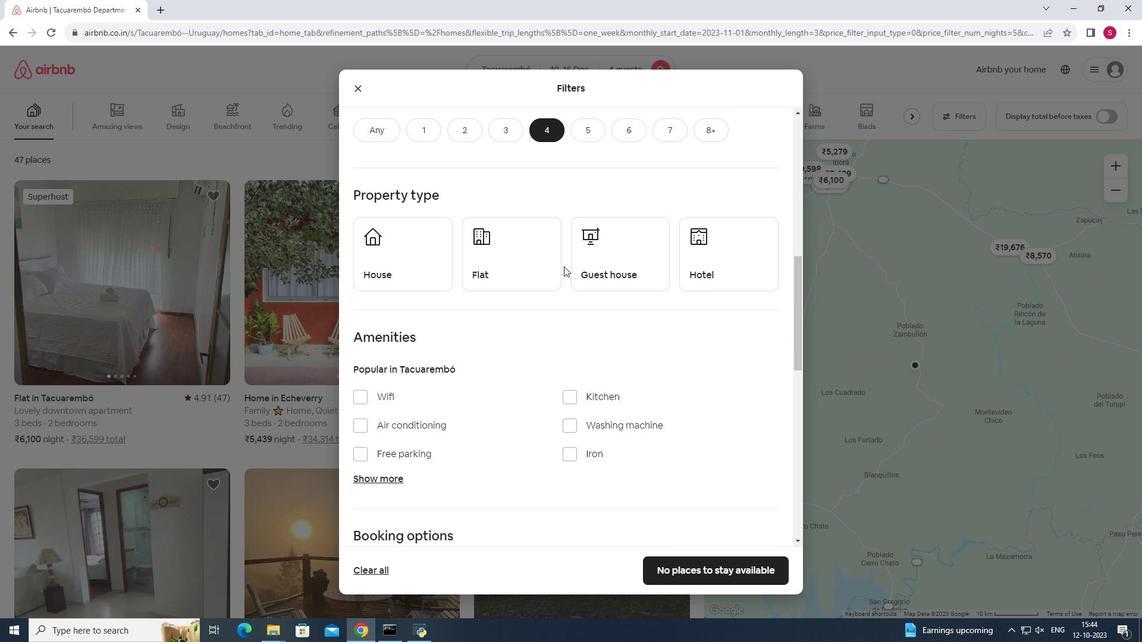 
Action: Mouse moved to (517, 273)
Screenshot: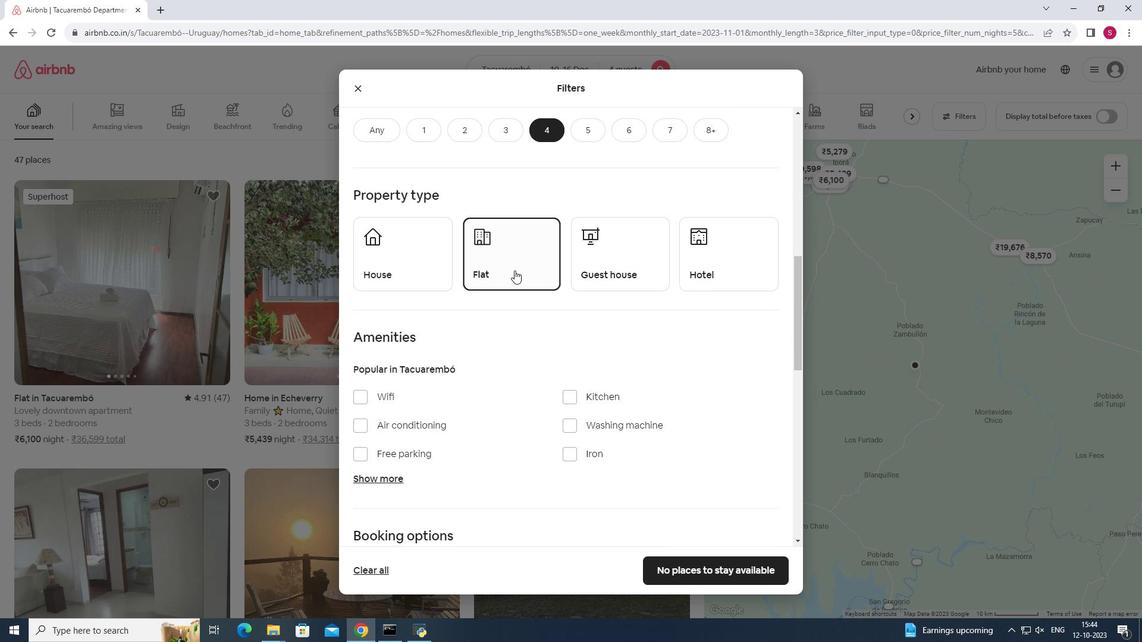 
Action: Mouse pressed left at (517, 273)
Screenshot: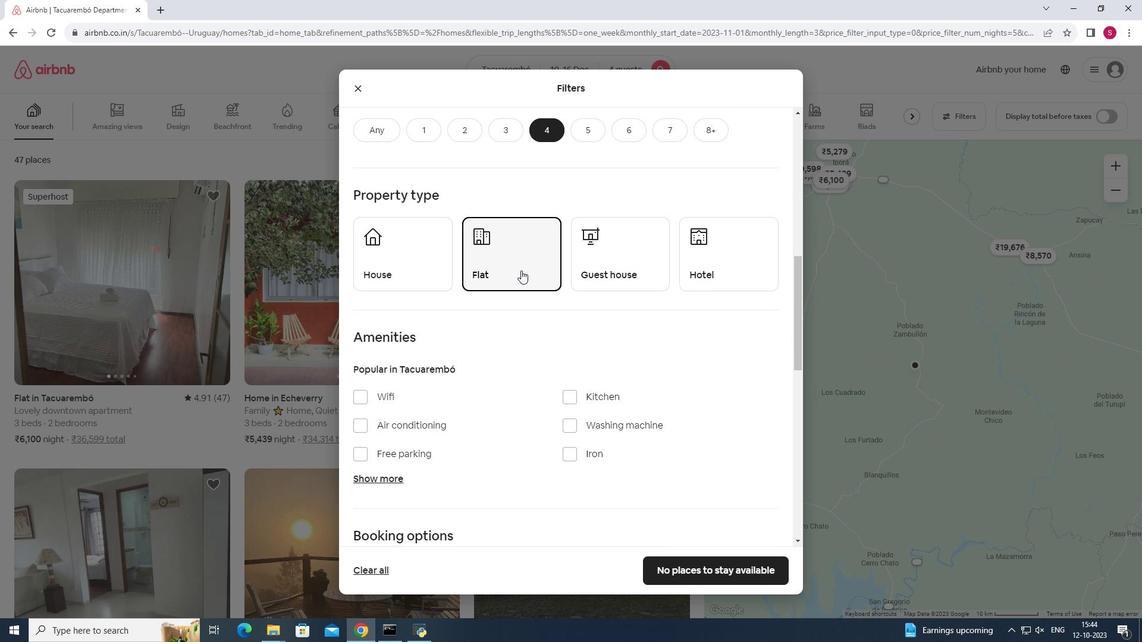 
Action: Mouse moved to (533, 273)
Screenshot: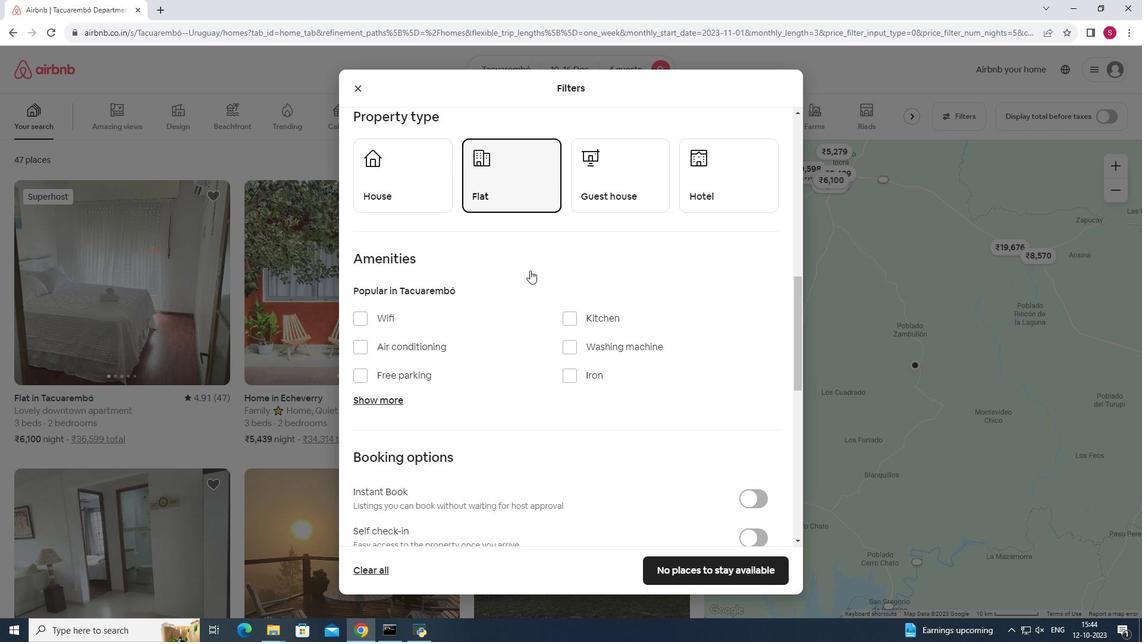 
Action: Mouse scrolled (533, 273) with delta (0, 0)
Screenshot: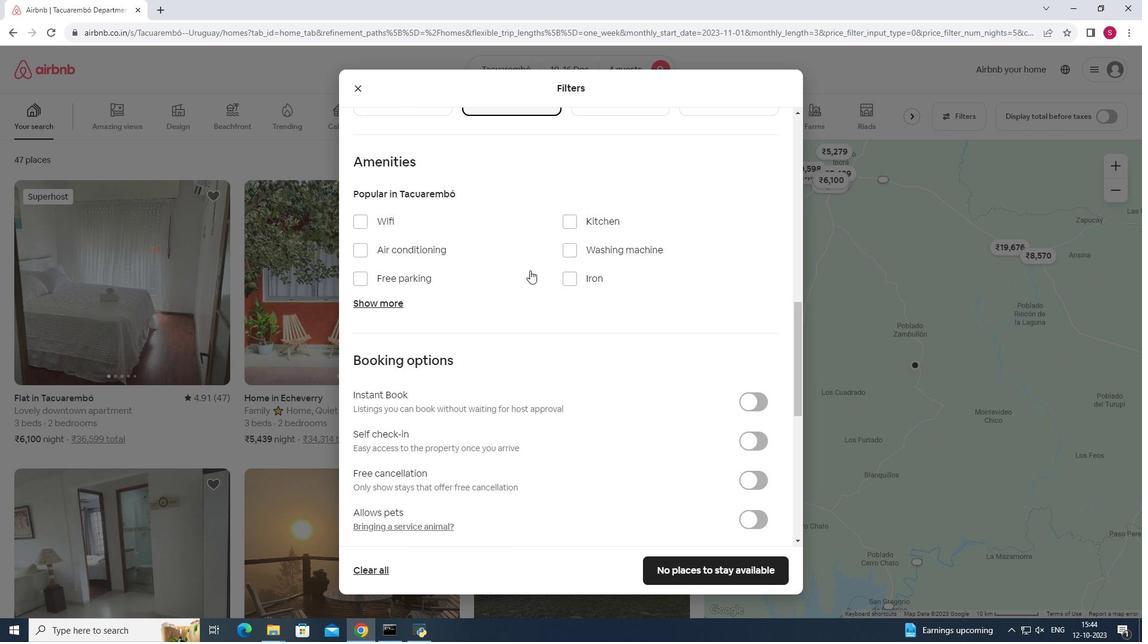 
Action: Mouse scrolled (533, 273) with delta (0, 0)
Screenshot: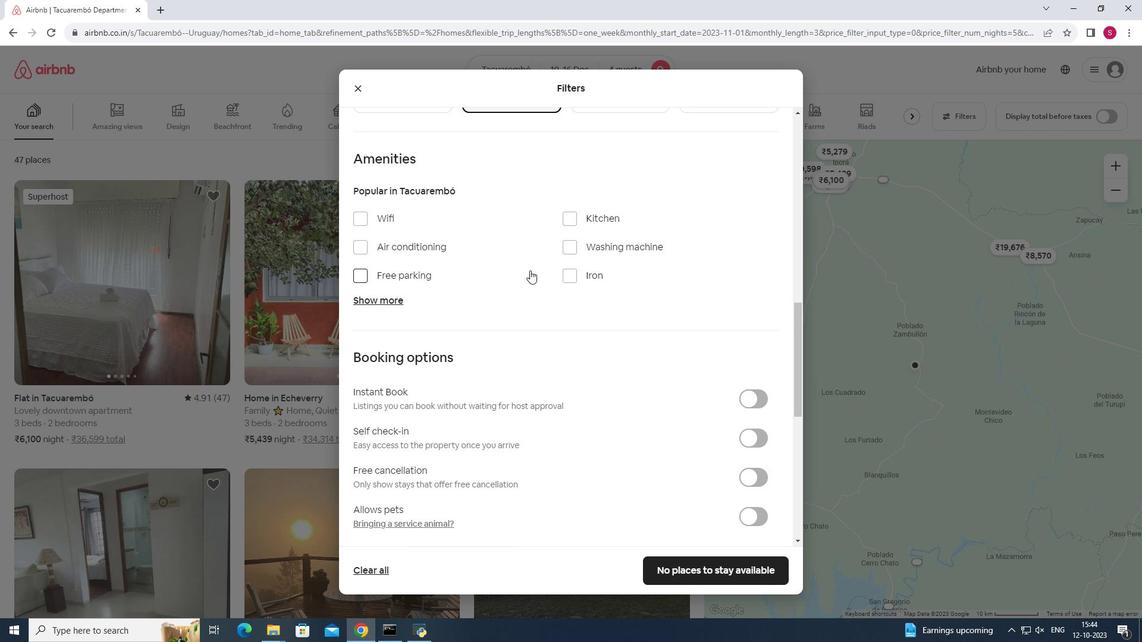 
Action: Mouse scrolled (533, 273) with delta (0, 0)
Screenshot: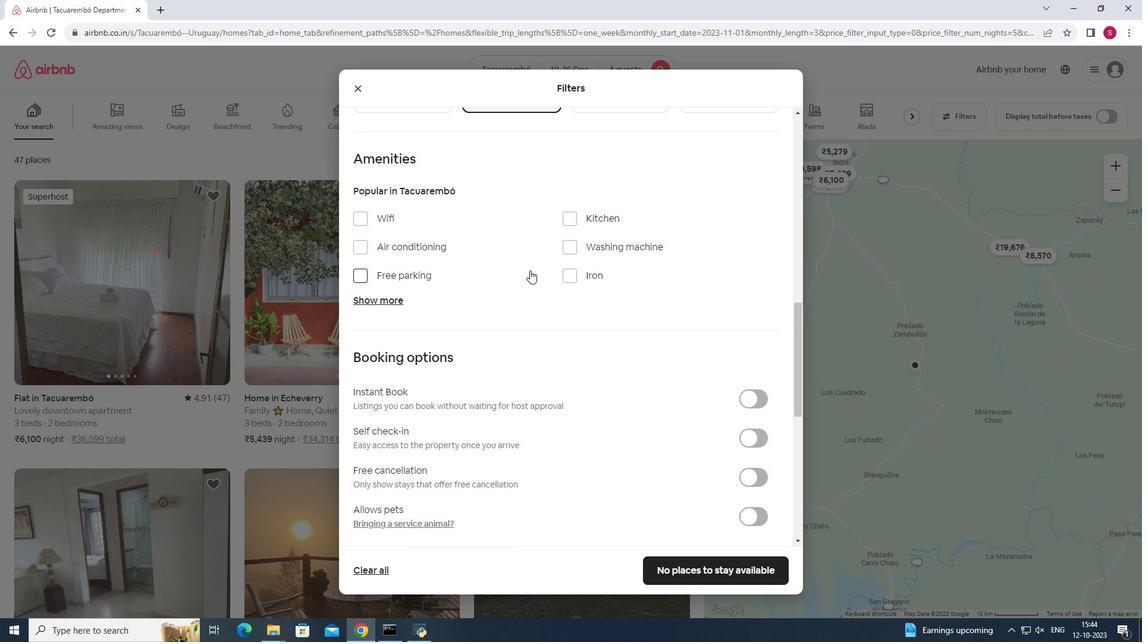 
Action: Mouse moved to (366, 222)
Screenshot: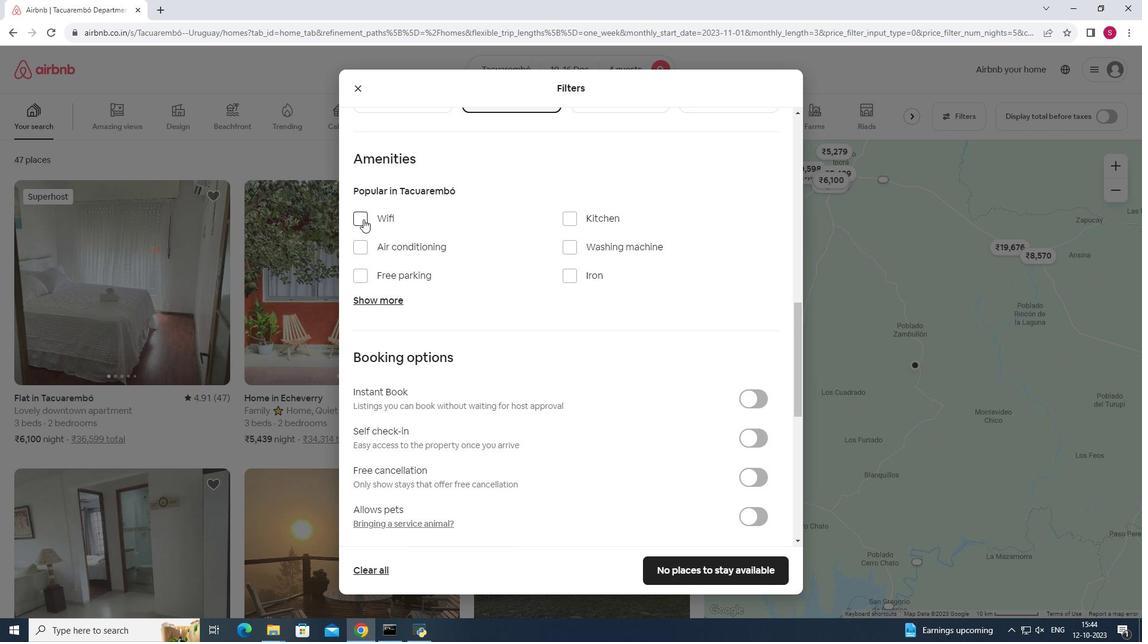 
Action: Mouse pressed left at (366, 222)
Screenshot: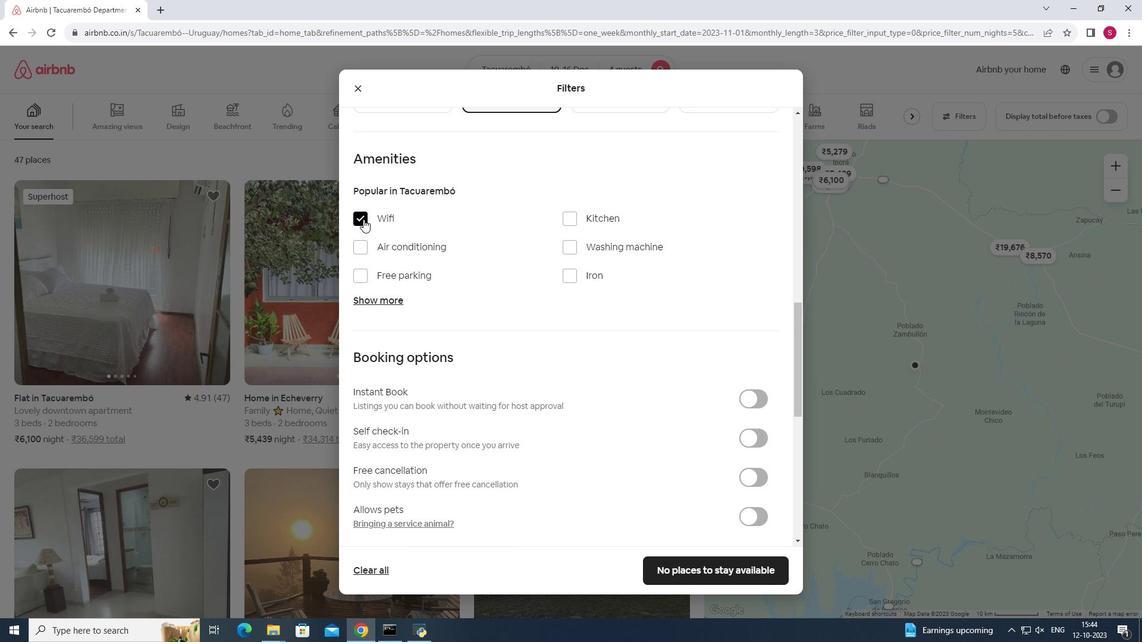 
Action: Mouse moved to (387, 307)
Screenshot: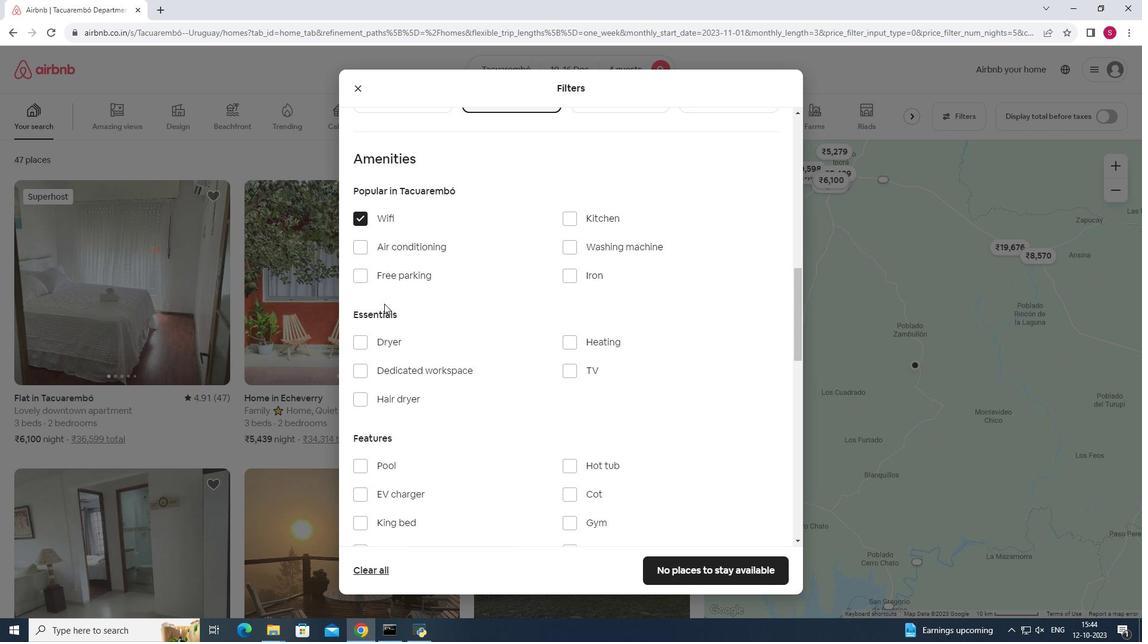 
Action: Mouse pressed left at (387, 307)
Screenshot: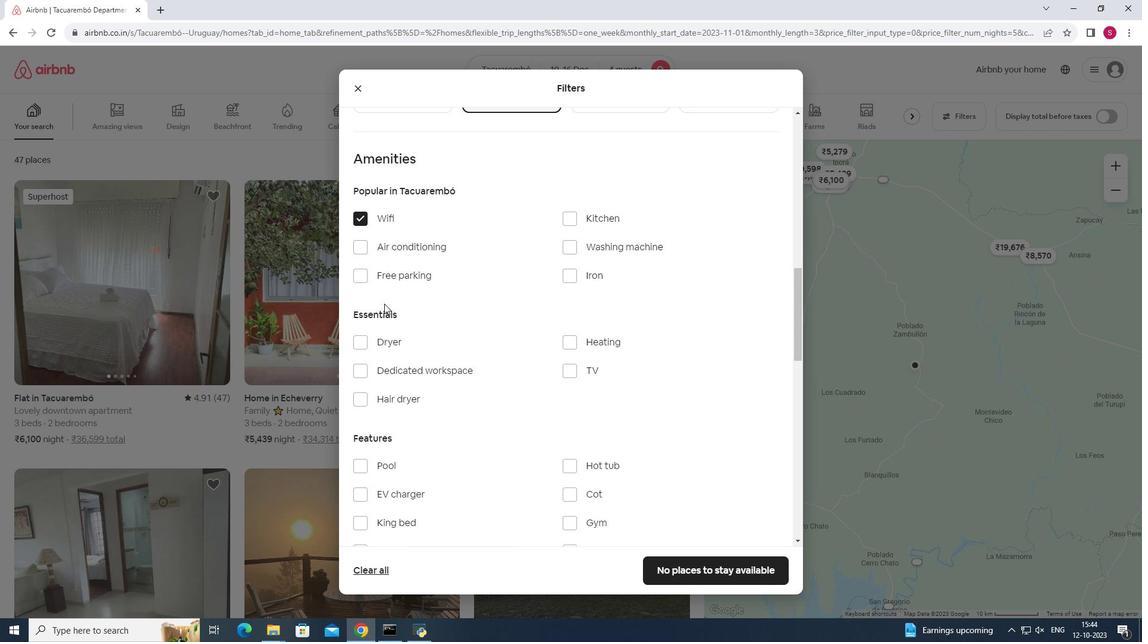 
Action: Mouse moved to (581, 379)
Screenshot: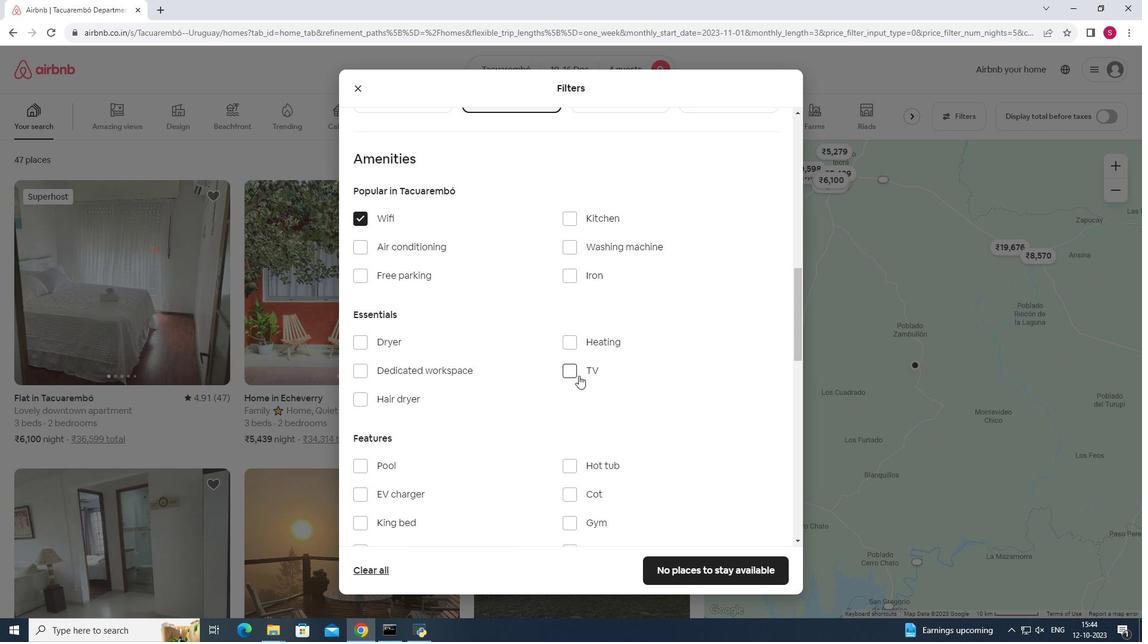 
Action: Mouse pressed left at (581, 379)
Screenshot: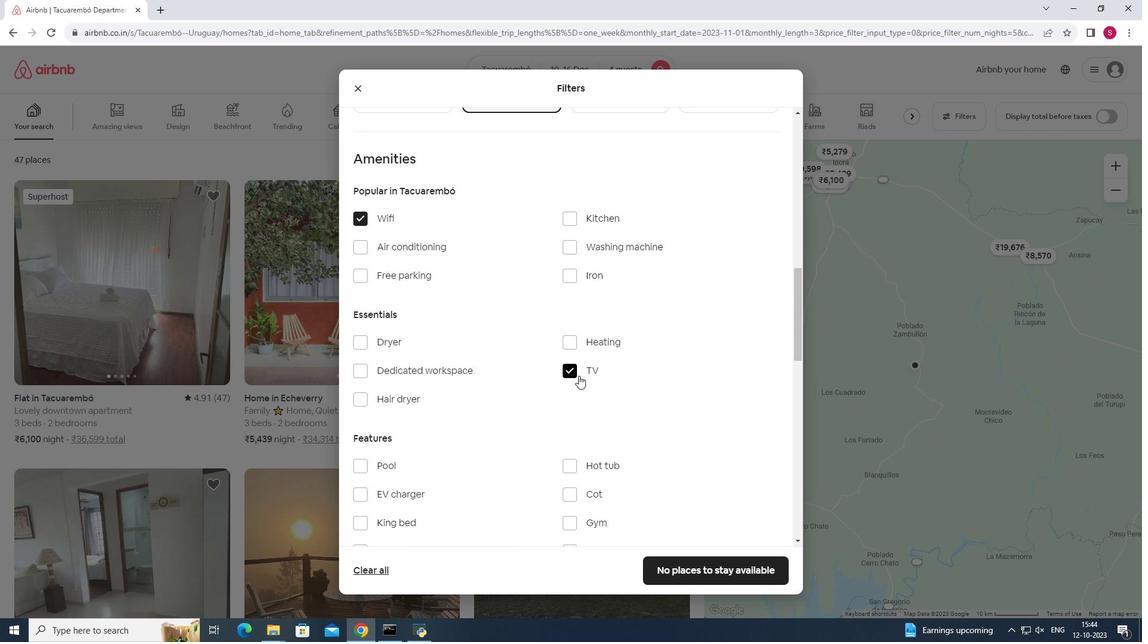 
Action: Mouse moved to (369, 279)
Screenshot: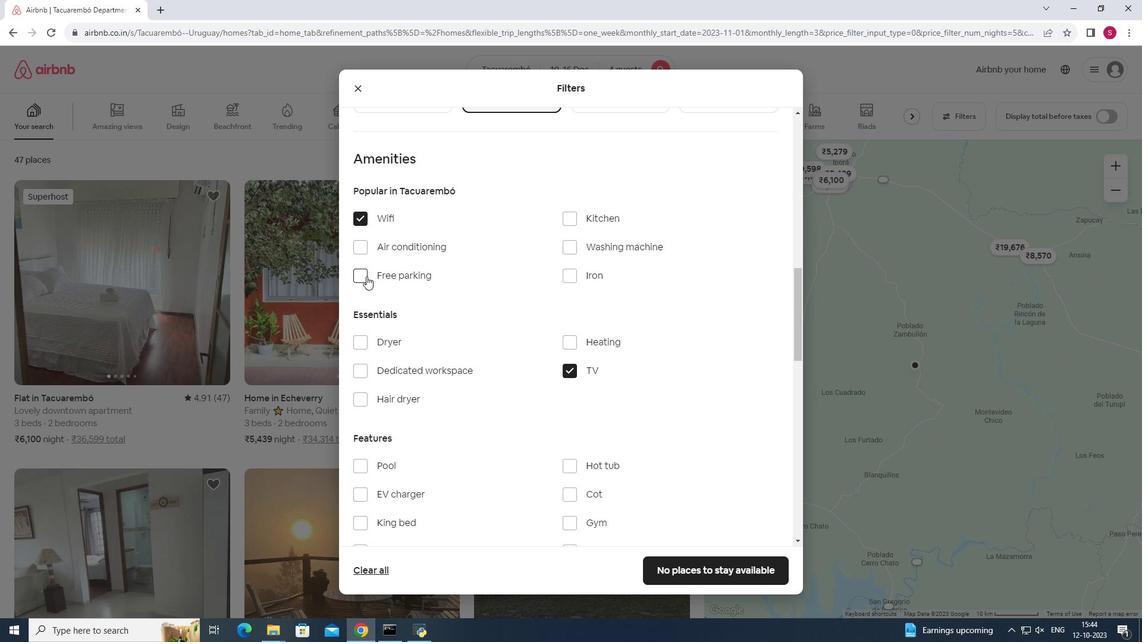 
Action: Mouse pressed left at (369, 279)
Screenshot: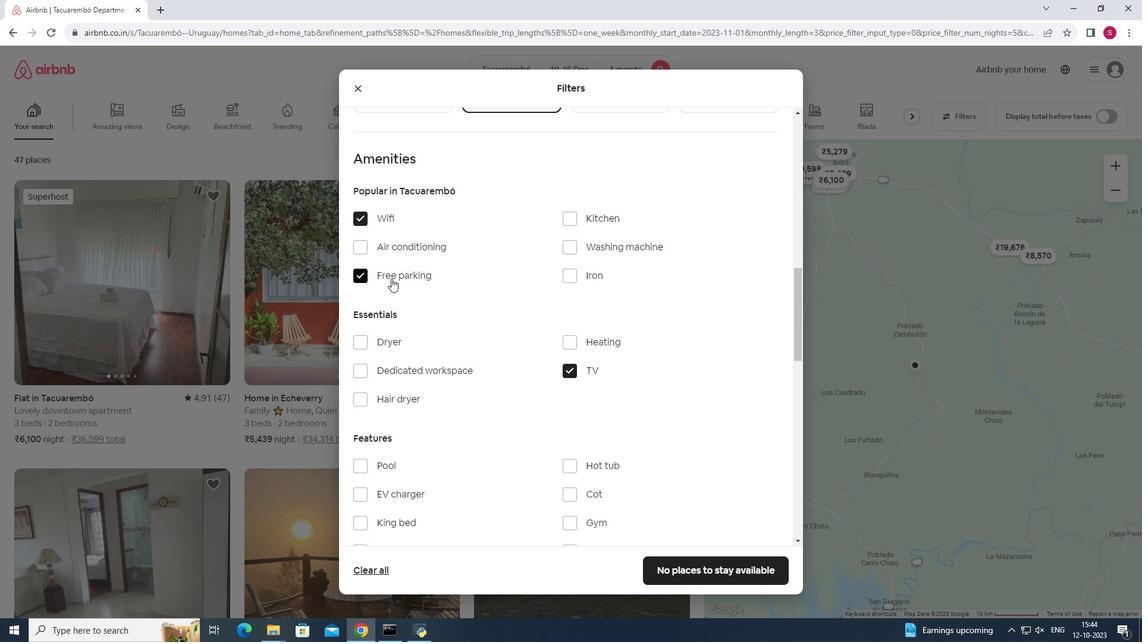 
Action: Mouse moved to (481, 289)
Screenshot: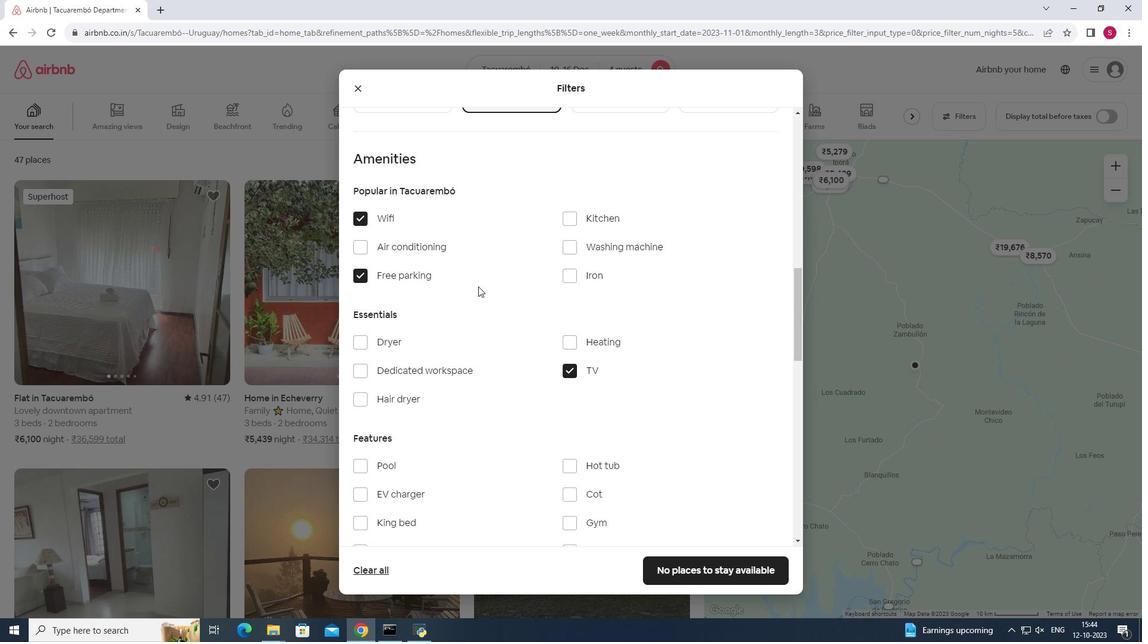 
Action: Mouse scrolled (481, 289) with delta (0, 0)
Screenshot: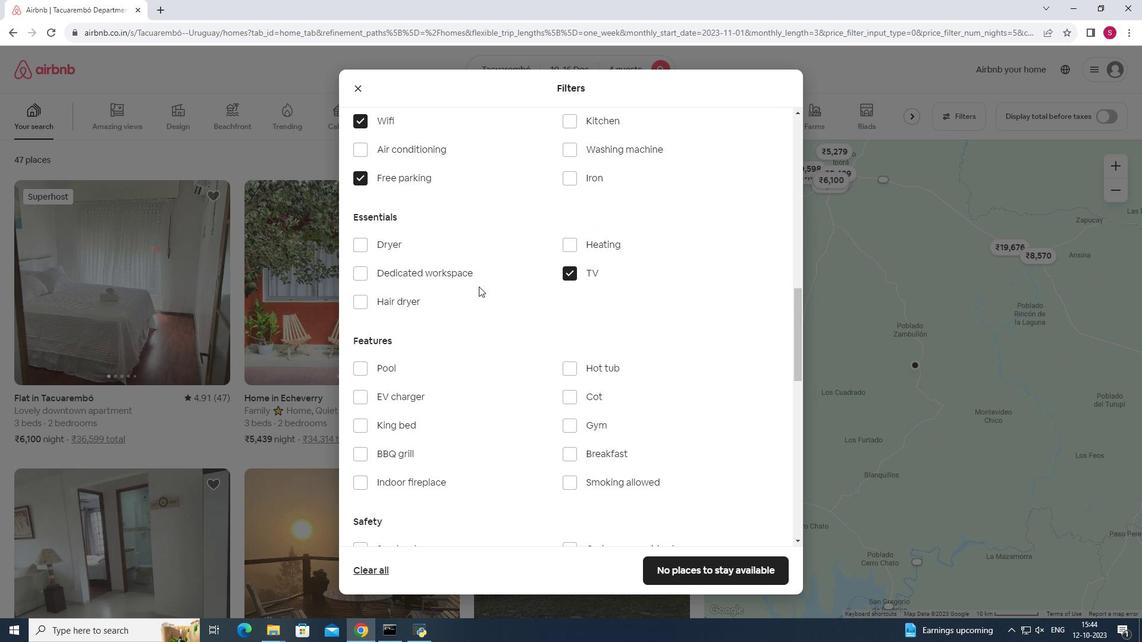 
Action: Mouse moved to (481, 289)
Screenshot: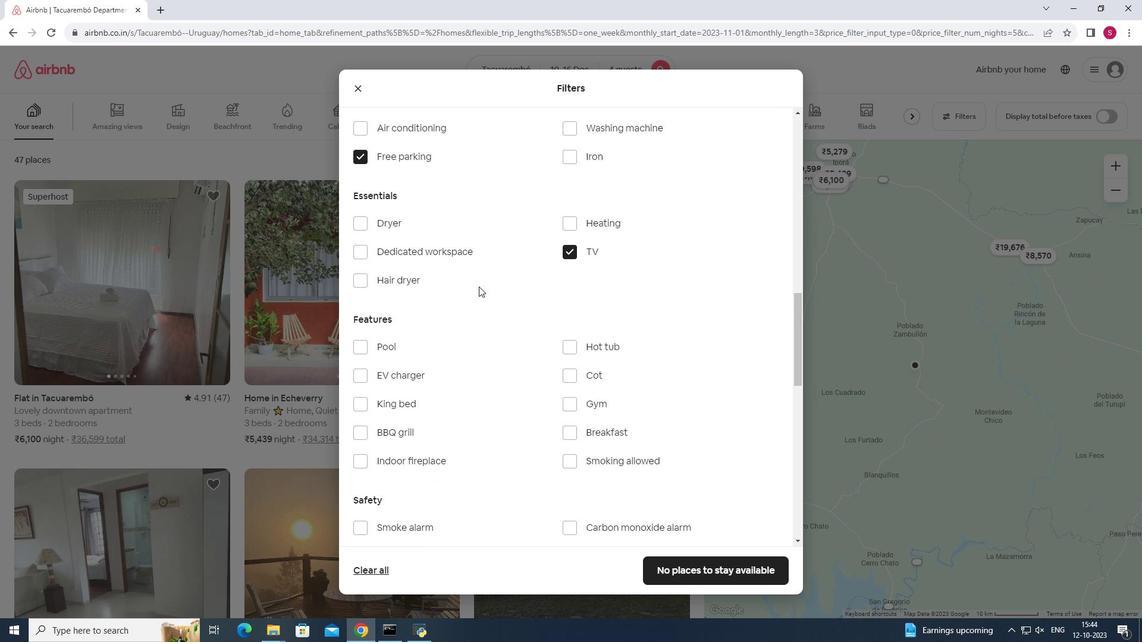 
Action: Mouse scrolled (481, 289) with delta (0, 0)
Screenshot: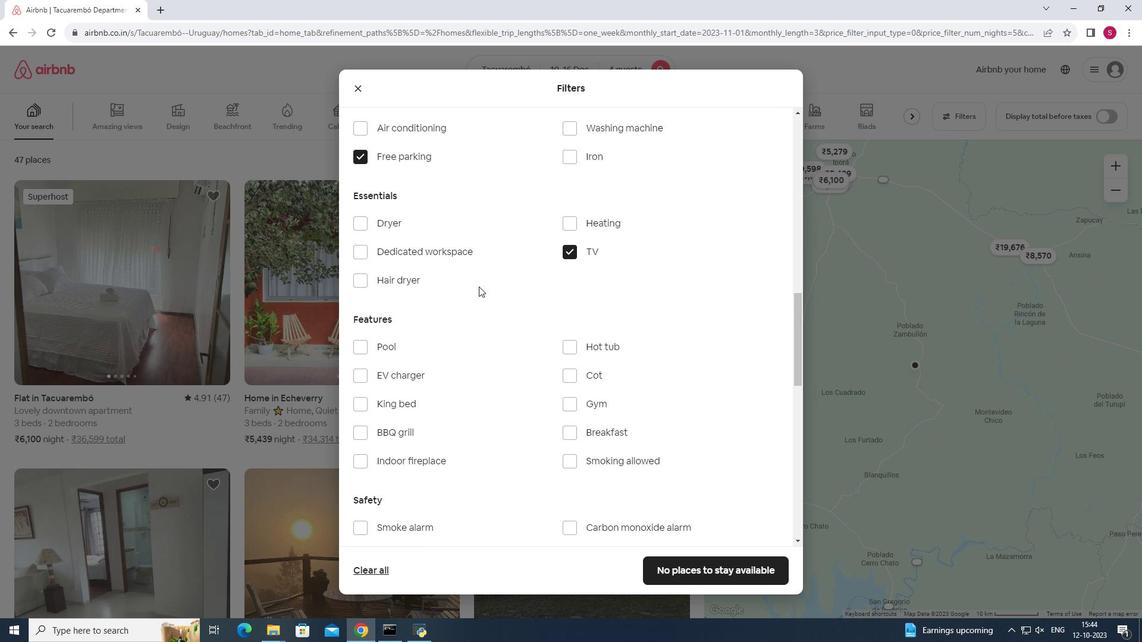 
Action: Mouse moved to (572, 411)
Screenshot: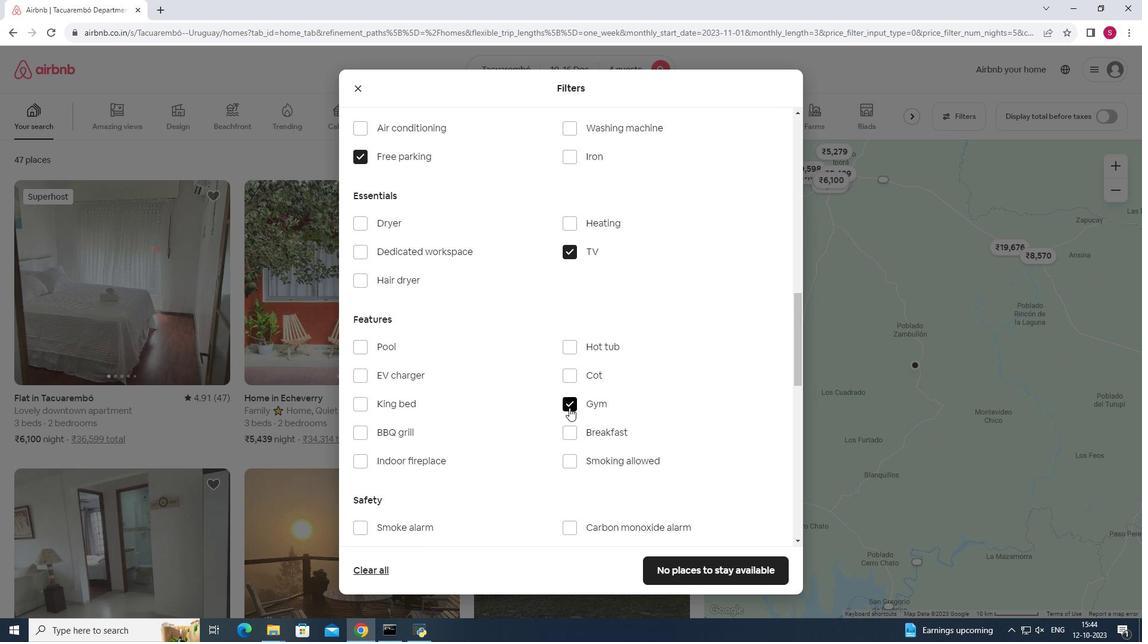 
Action: Mouse pressed left at (572, 411)
Screenshot: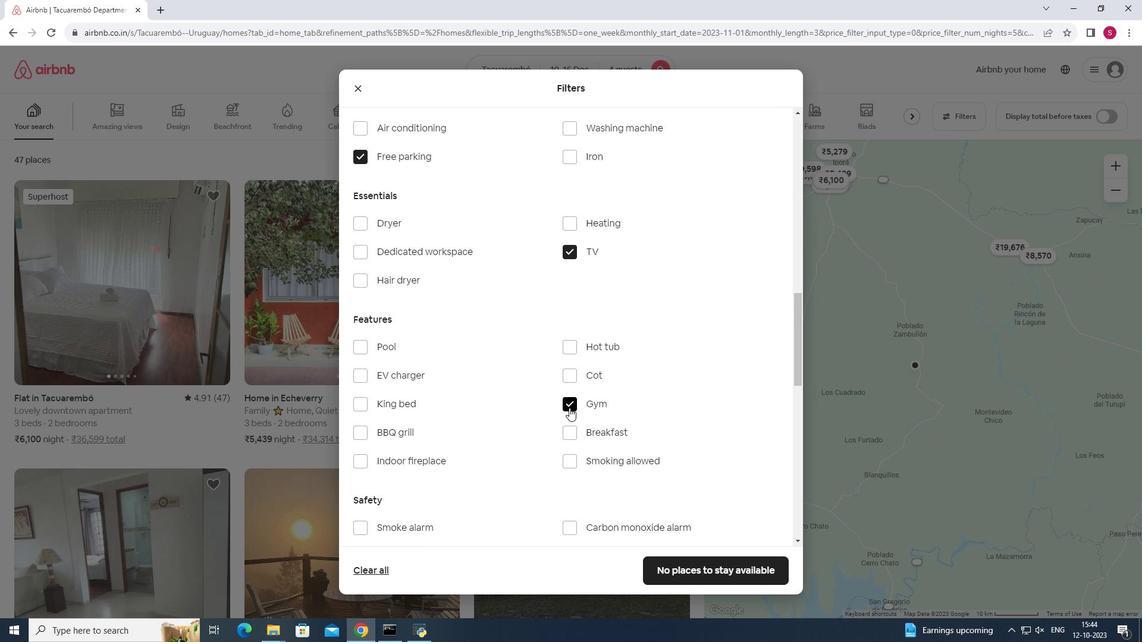 
Action: Mouse moved to (574, 436)
Screenshot: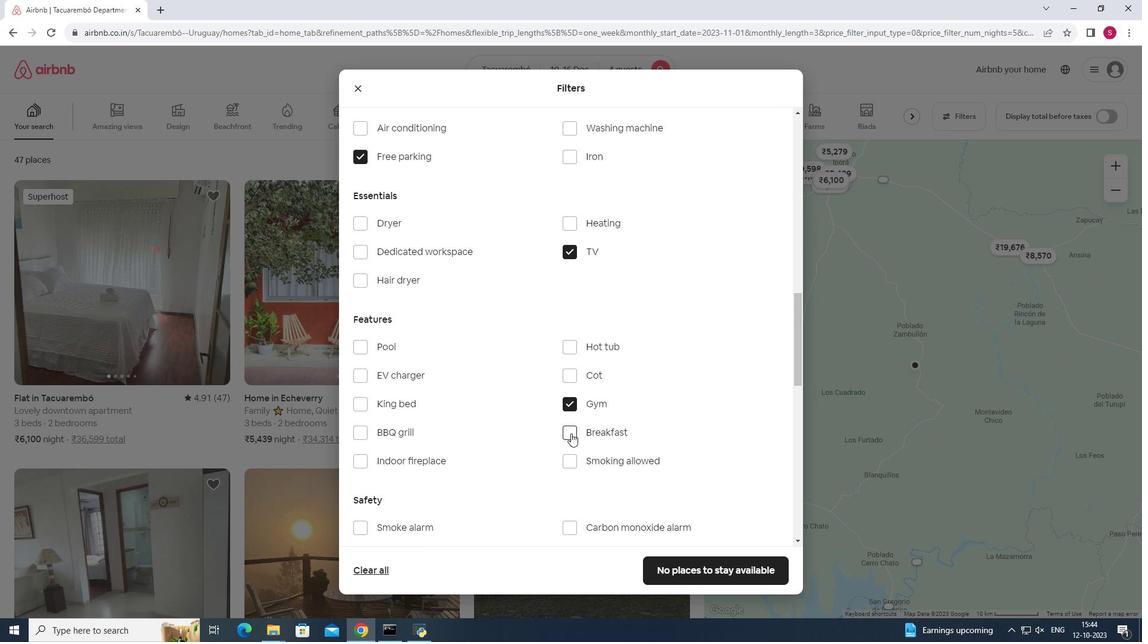 
Action: Mouse pressed left at (574, 436)
Screenshot: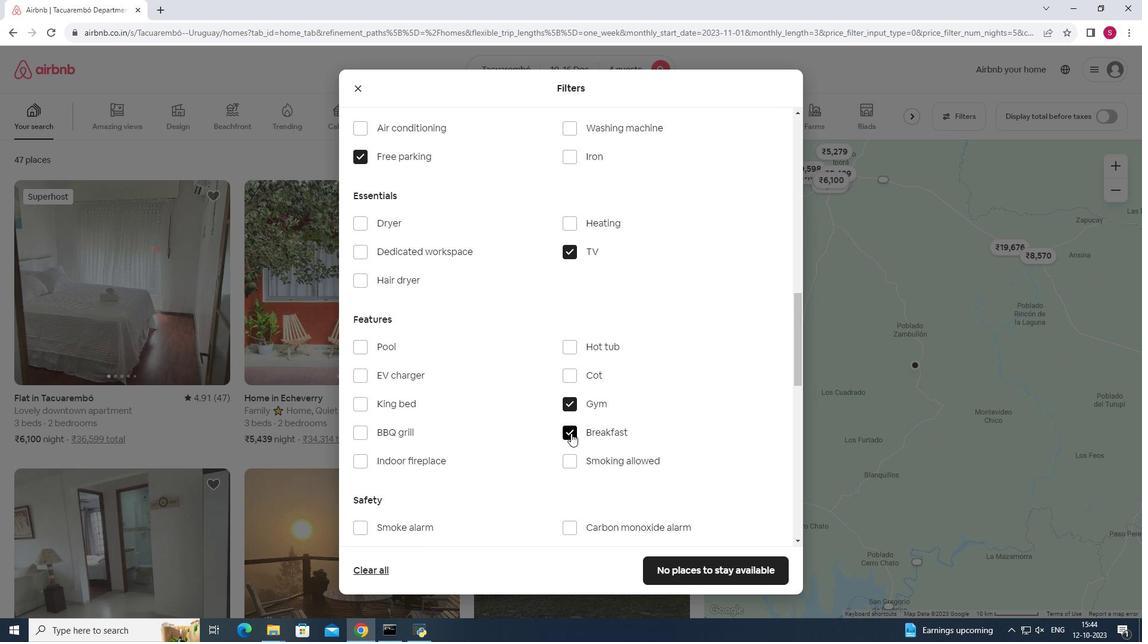 
Action: Mouse moved to (707, 573)
Screenshot: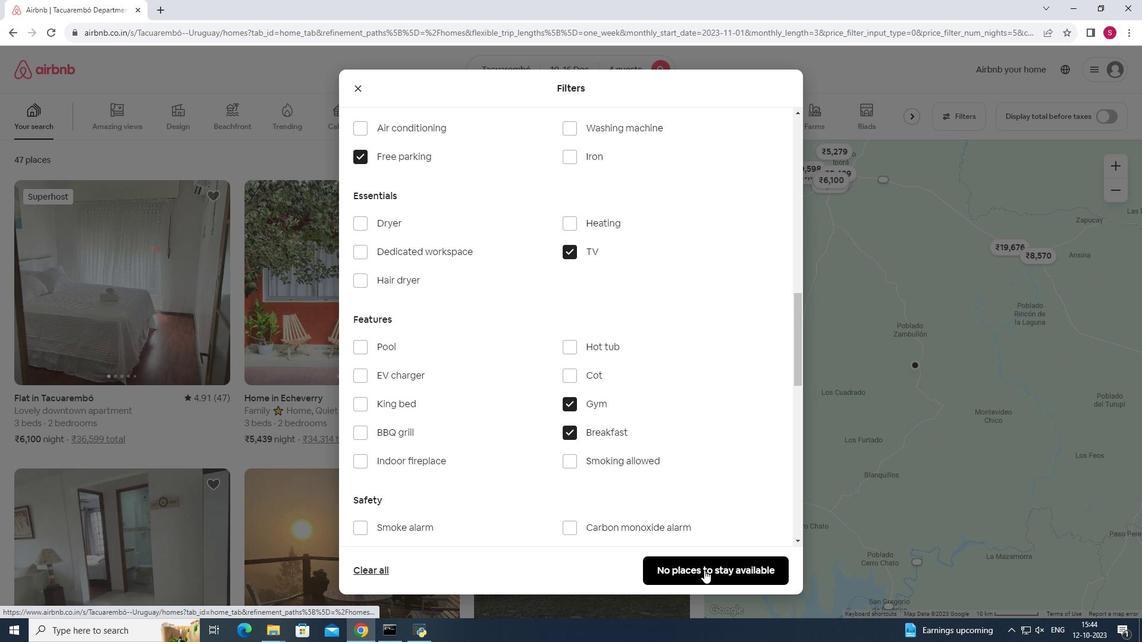 
Action: Mouse pressed left at (707, 573)
Screenshot: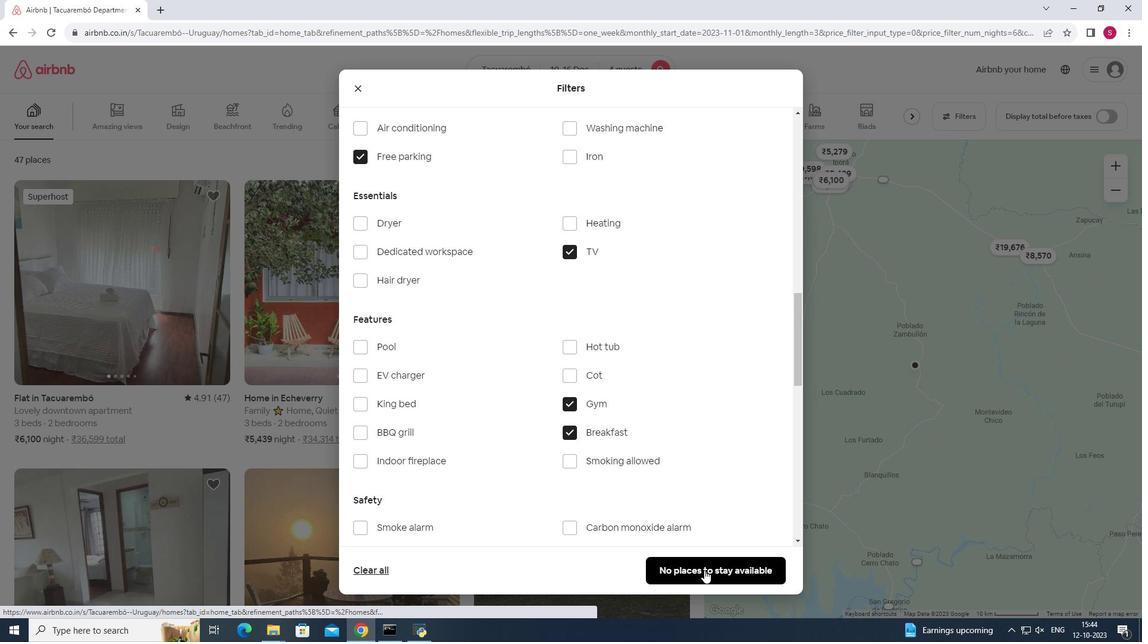 
